 Task: Search one way flight ticket for 3 adults, 3 children in premium economy from Philadelphia: Philadelphia International Airport to Jacksonville: Albert J. Ellis Airport on 5-3-2023. Choice of flights is Sun country airlines. Outbound departure time preference is 18:30.
Action: Mouse moved to (348, 170)
Screenshot: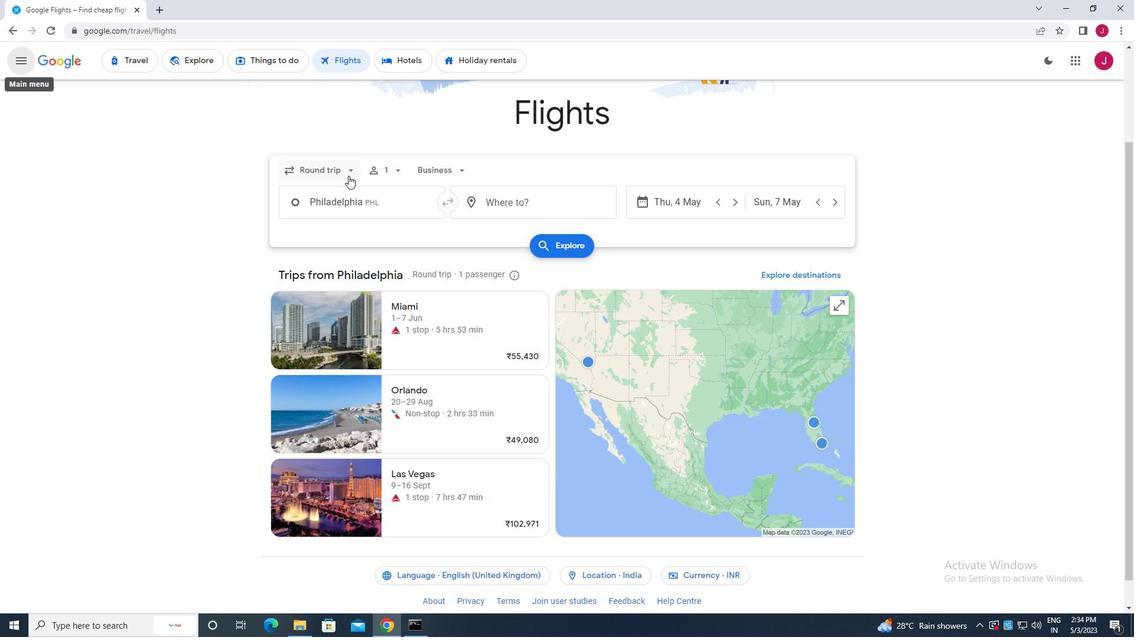 
Action: Mouse pressed left at (348, 170)
Screenshot: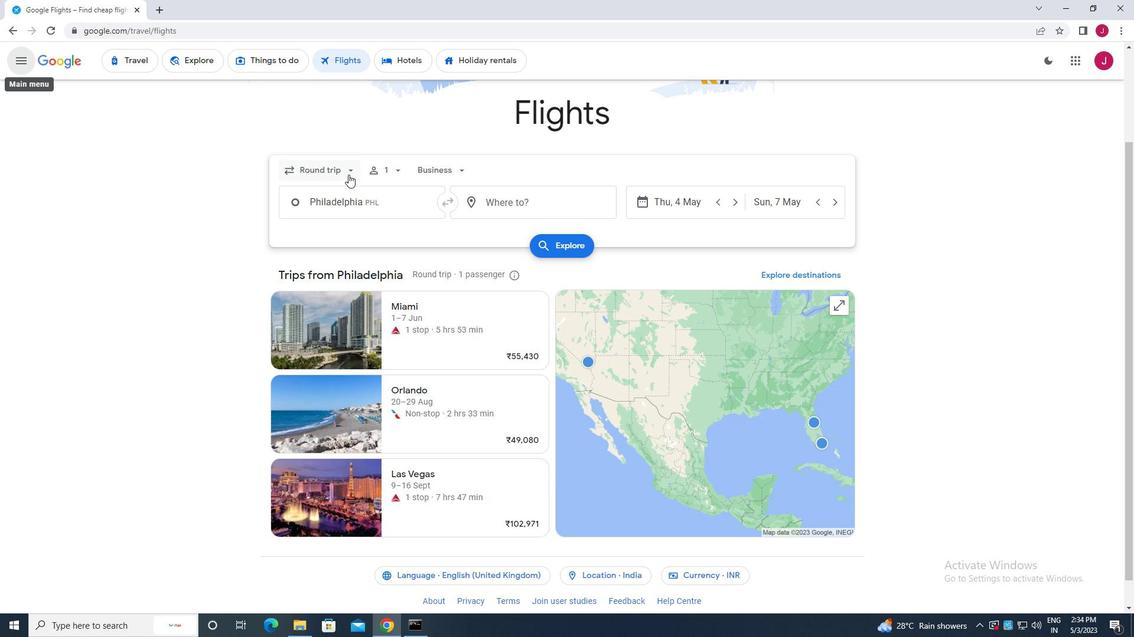 
Action: Mouse moved to (343, 224)
Screenshot: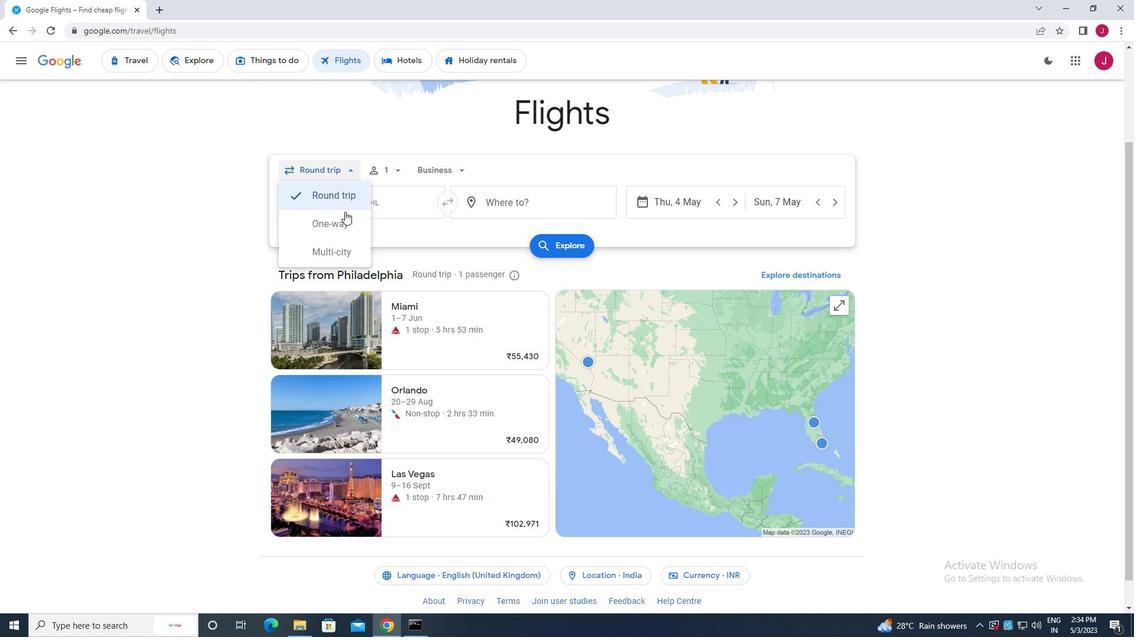 
Action: Mouse pressed left at (343, 224)
Screenshot: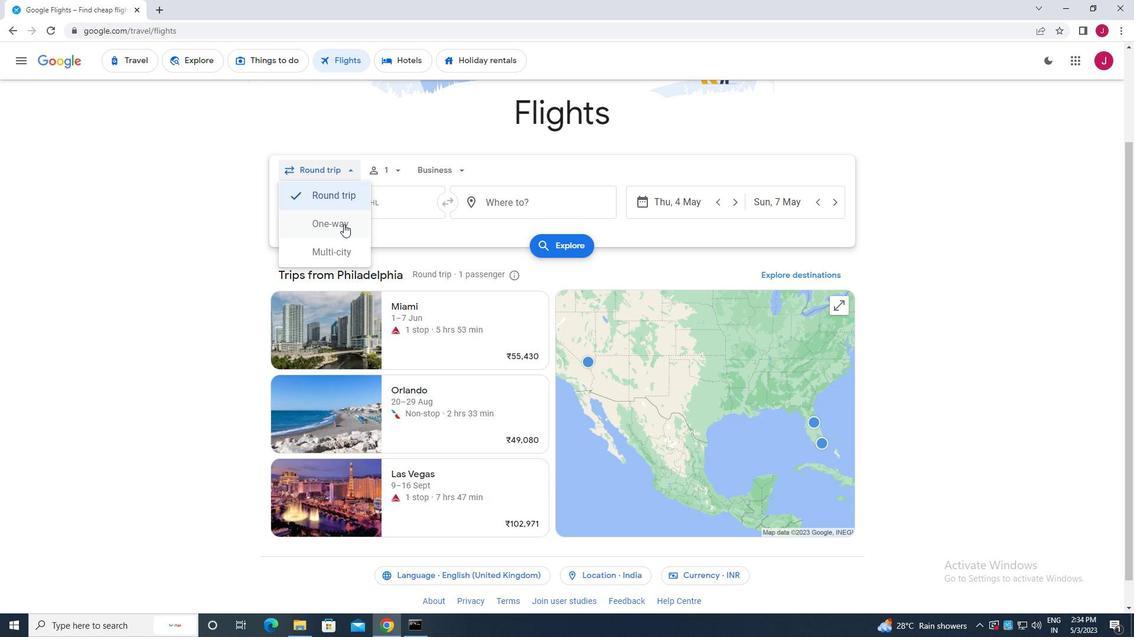 
Action: Mouse moved to (395, 170)
Screenshot: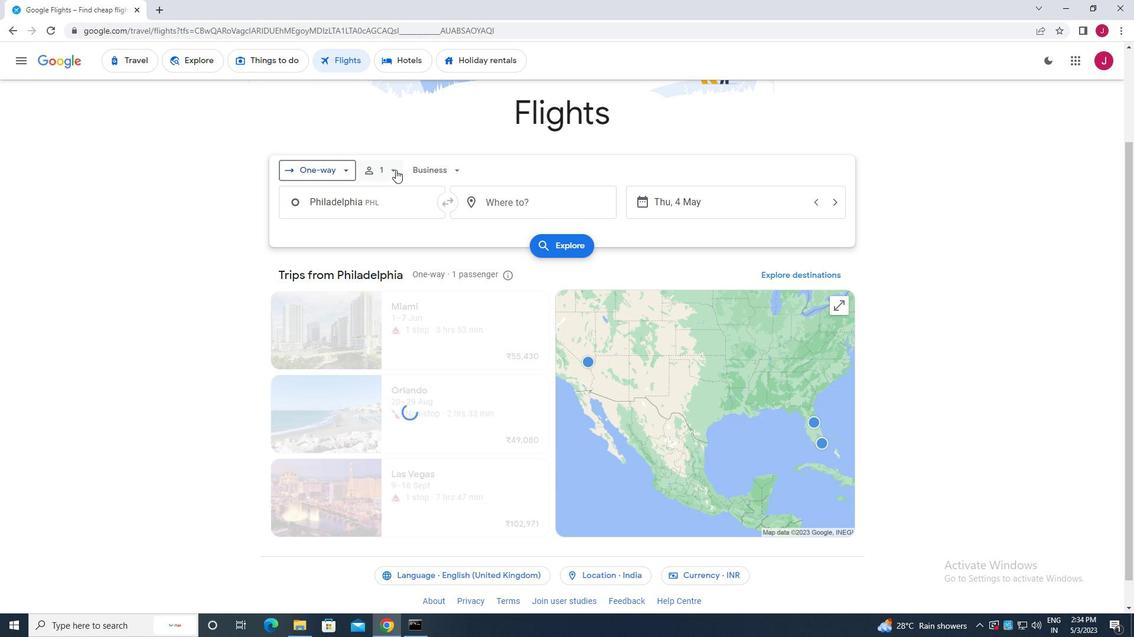 
Action: Mouse pressed left at (395, 170)
Screenshot: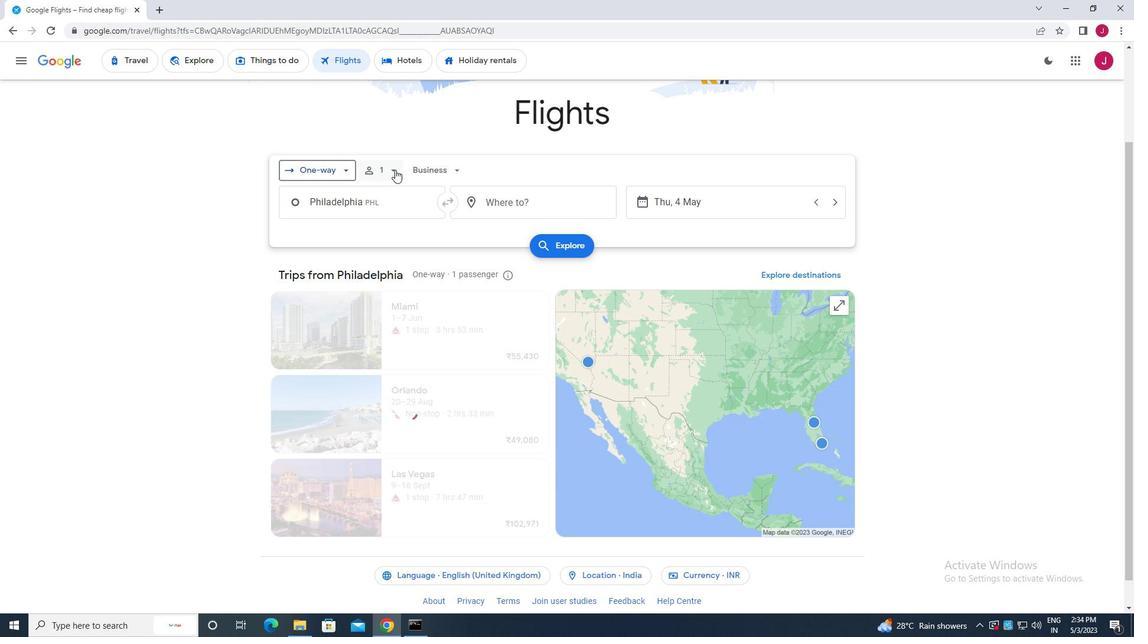 
Action: Mouse moved to (484, 204)
Screenshot: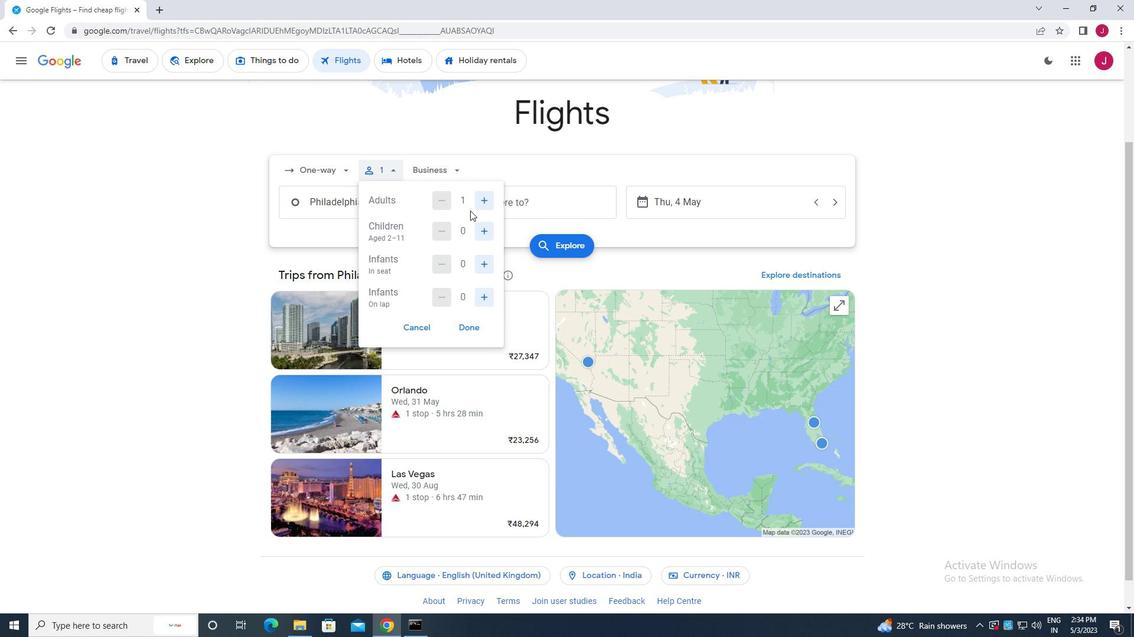 
Action: Mouse pressed left at (484, 204)
Screenshot: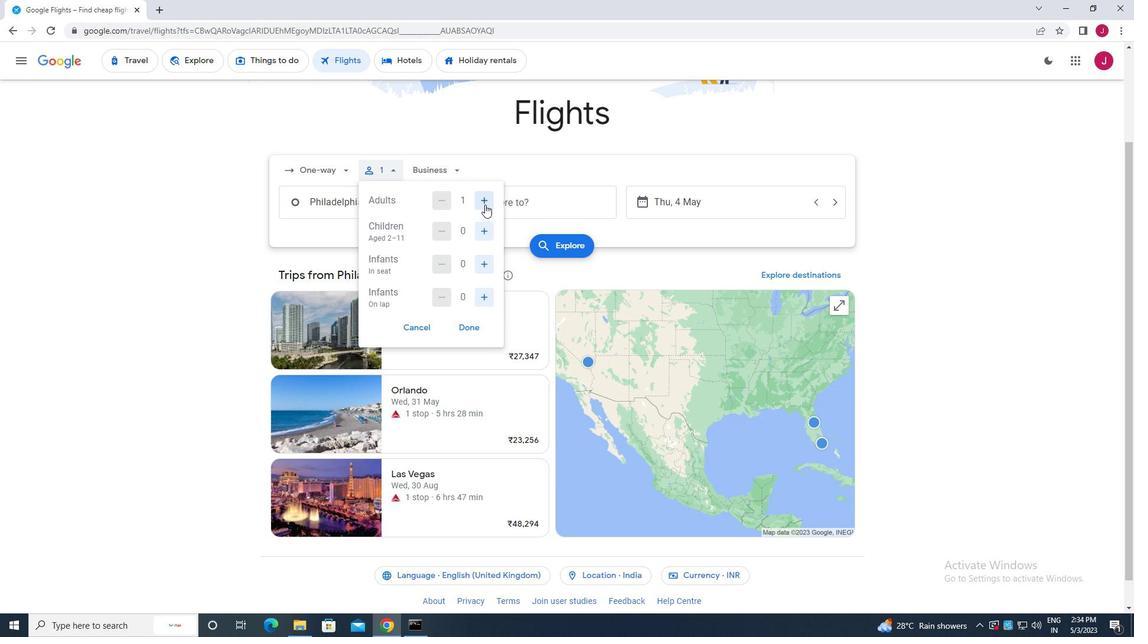 
Action: Mouse pressed left at (484, 204)
Screenshot: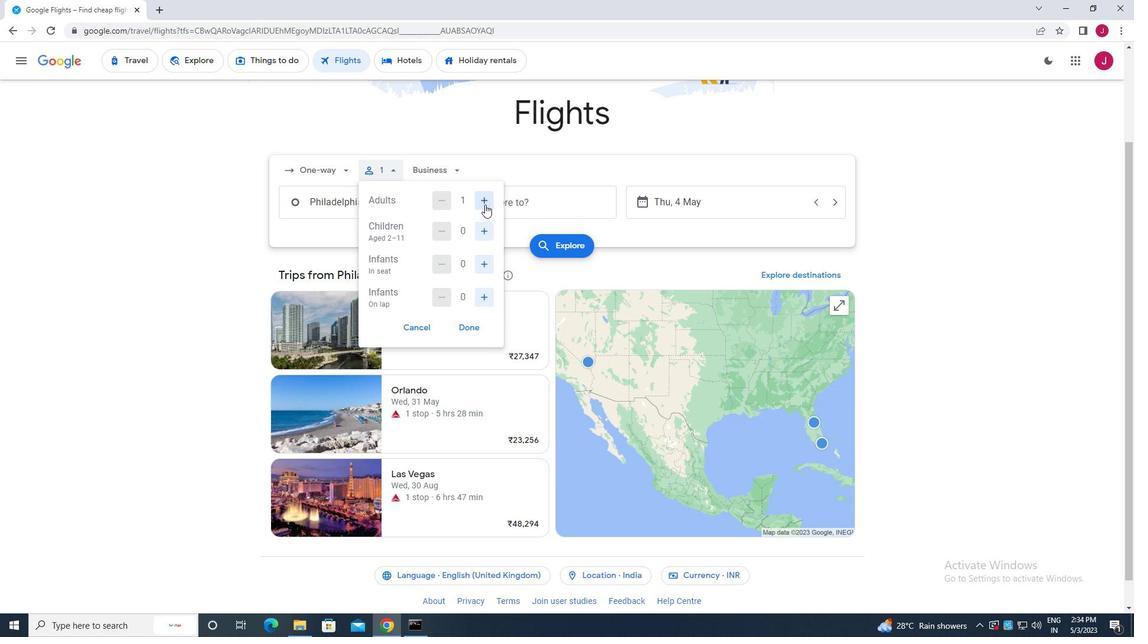 
Action: Mouse moved to (484, 230)
Screenshot: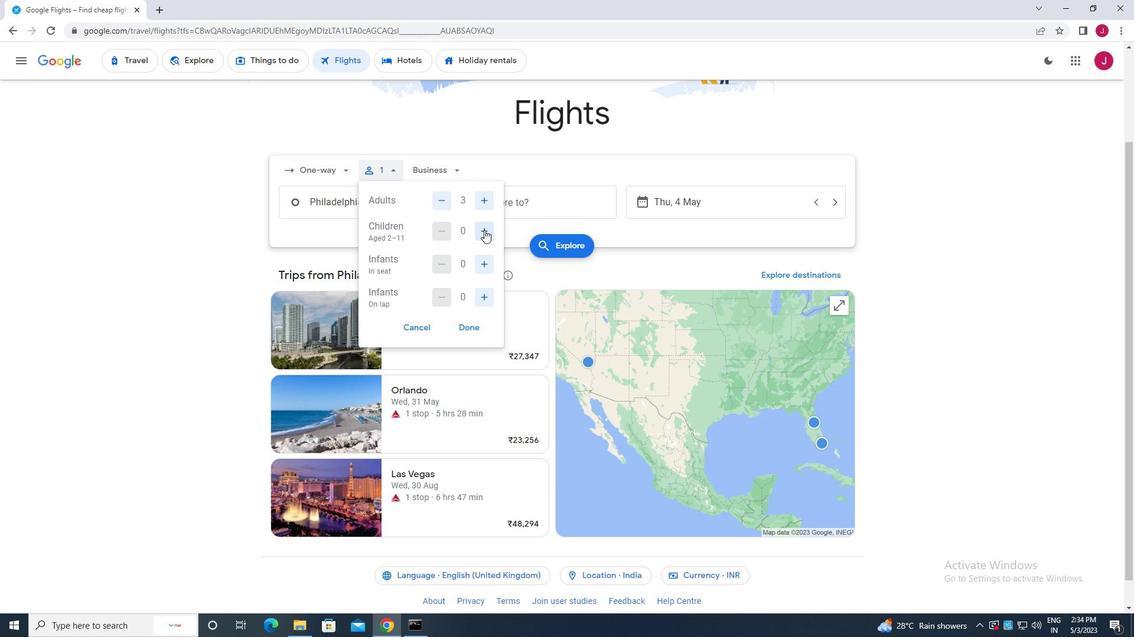 
Action: Mouse pressed left at (484, 230)
Screenshot: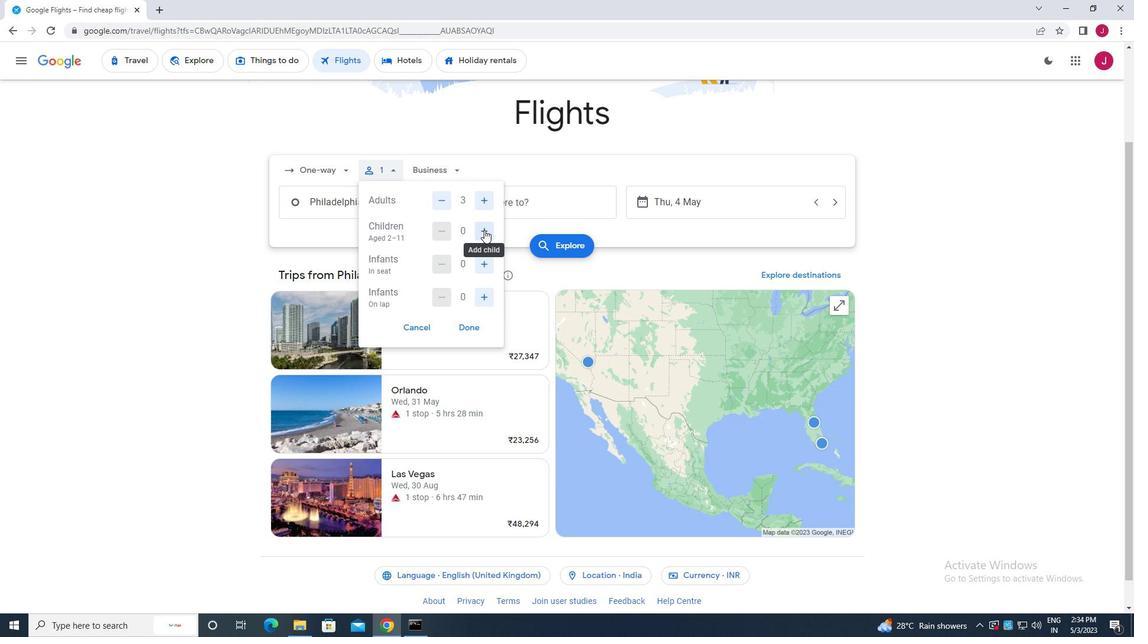 
Action: Mouse pressed left at (484, 230)
Screenshot: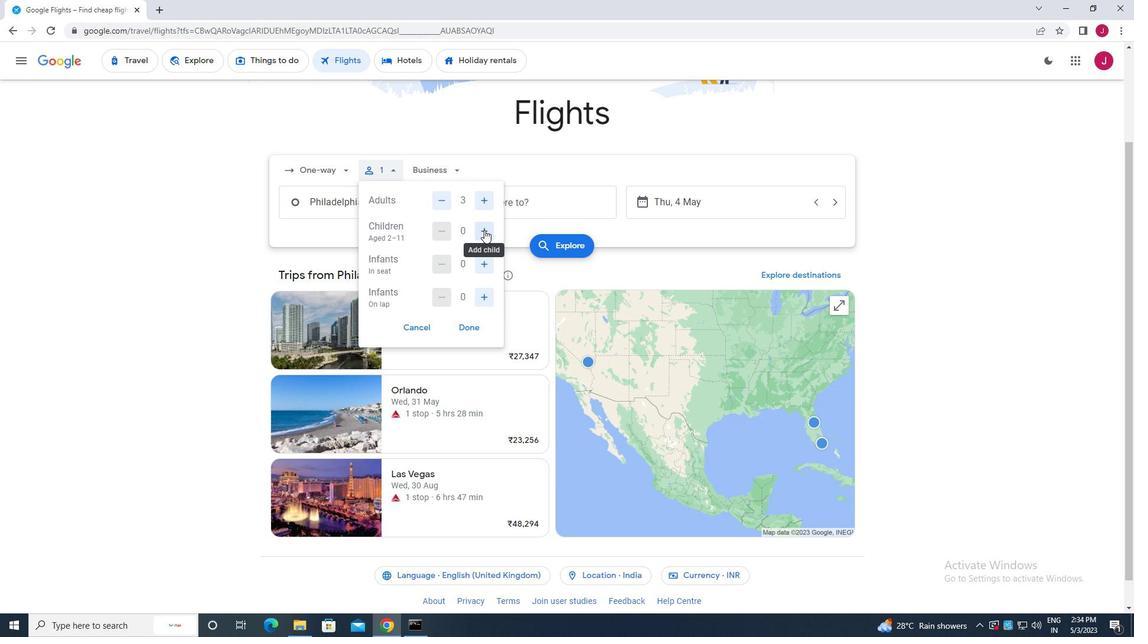 
Action: Mouse pressed left at (484, 230)
Screenshot: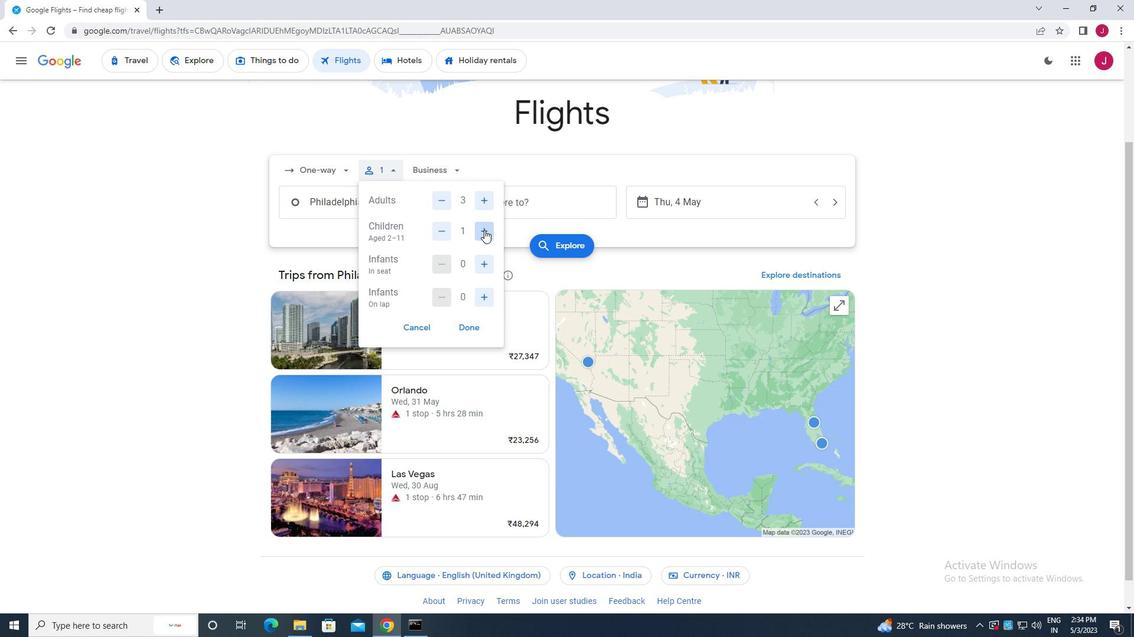 
Action: Mouse moved to (465, 328)
Screenshot: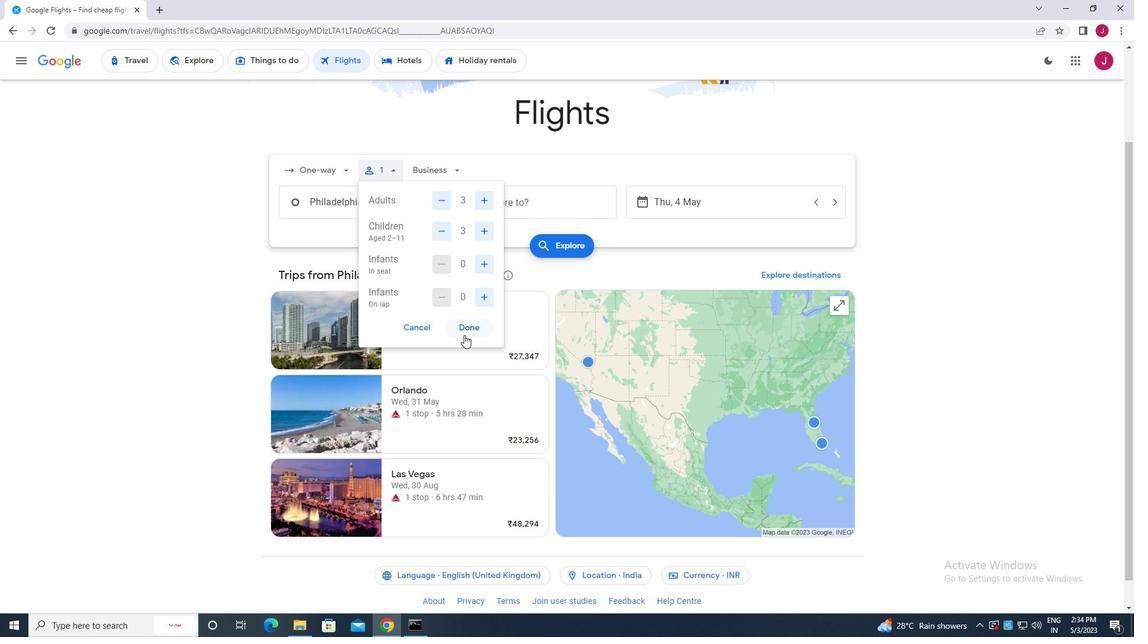 
Action: Mouse pressed left at (465, 328)
Screenshot: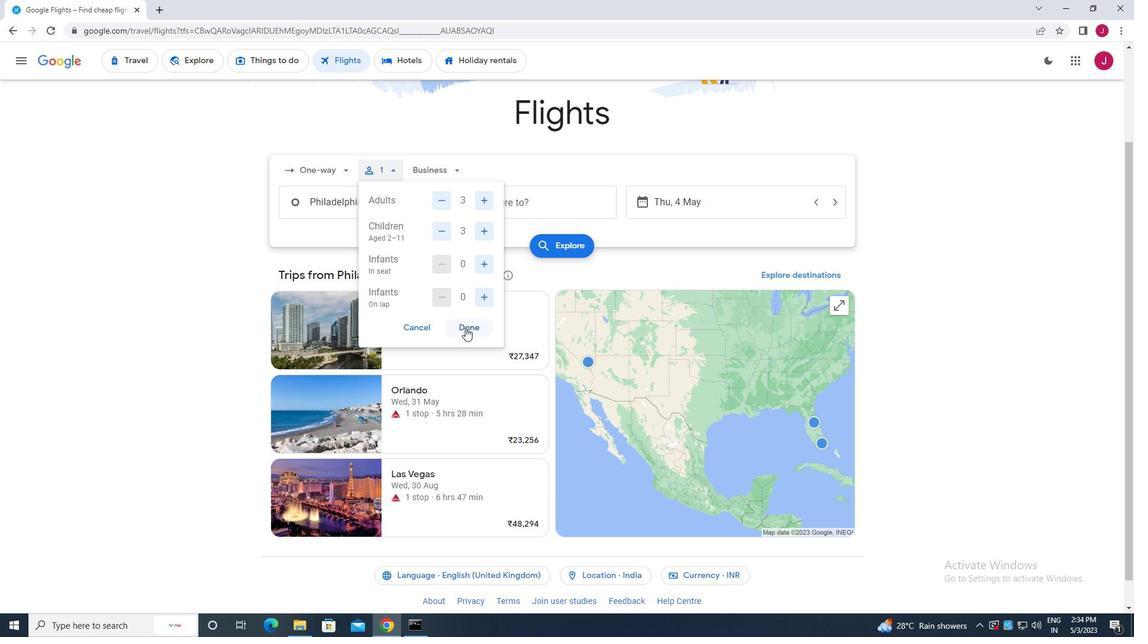 
Action: Mouse moved to (442, 170)
Screenshot: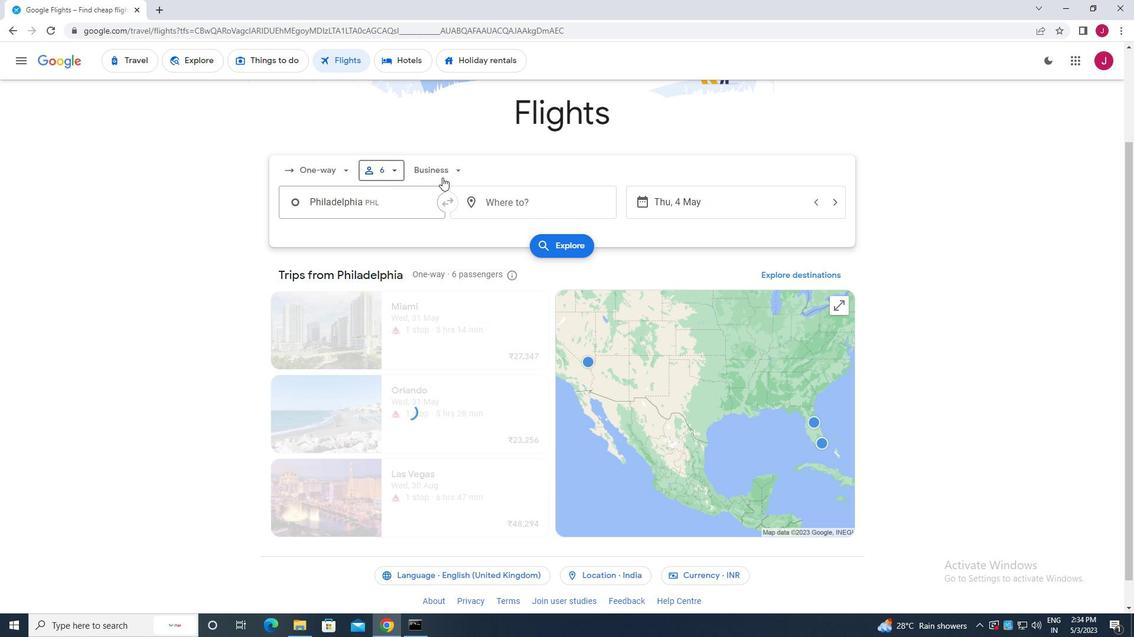 
Action: Mouse pressed left at (442, 170)
Screenshot: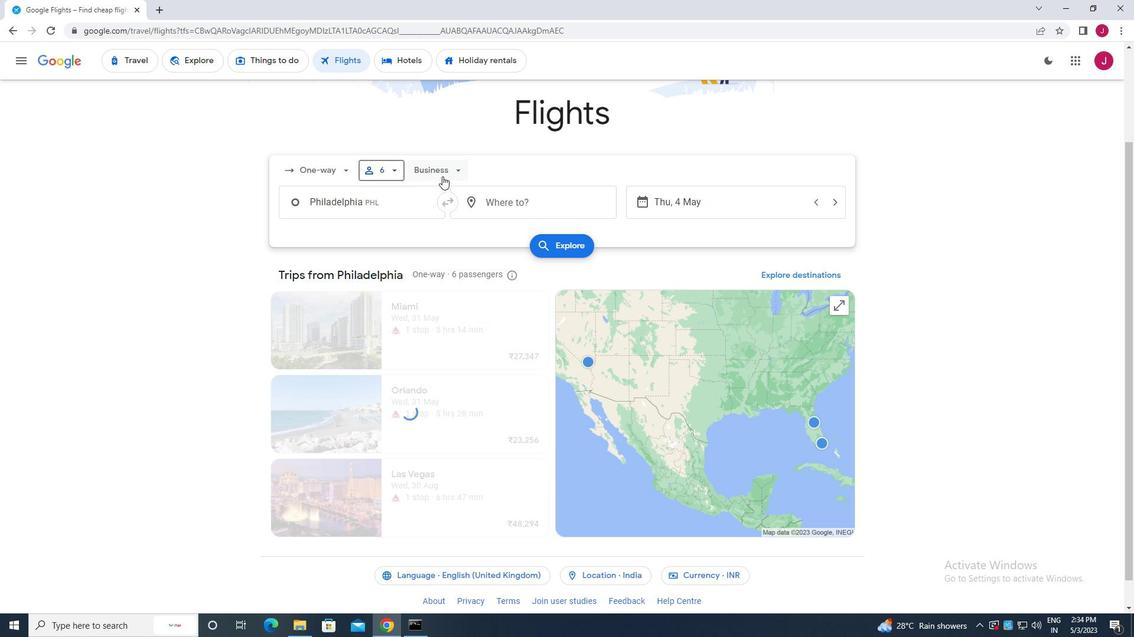 
Action: Mouse moved to (453, 223)
Screenshot: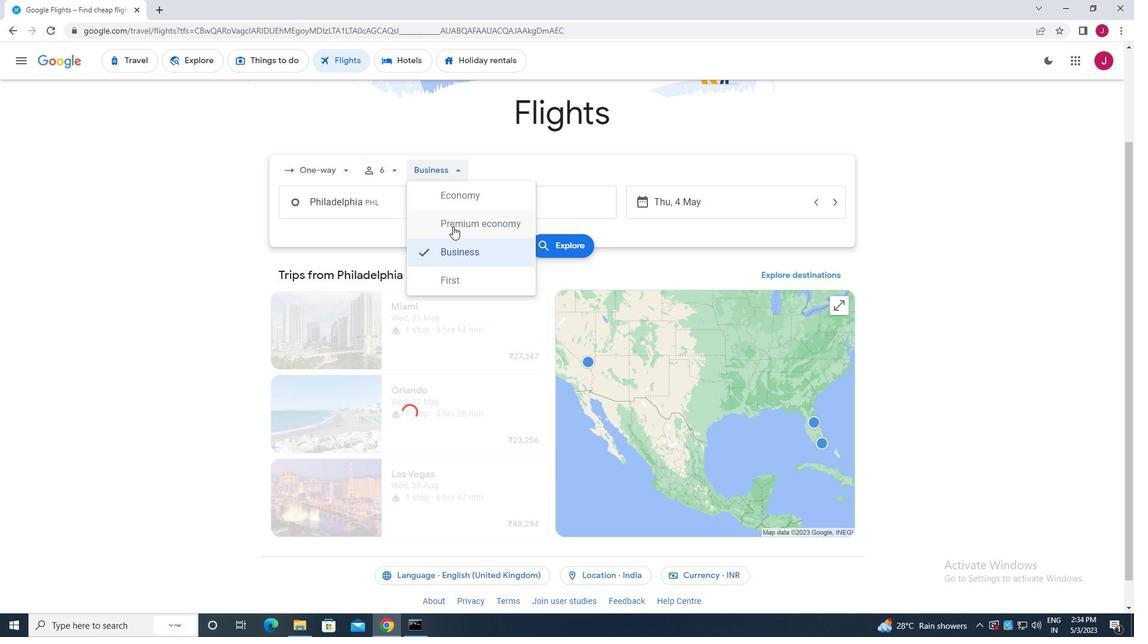 
Action: Mouse pressed left at (453, 223)
Screenshot: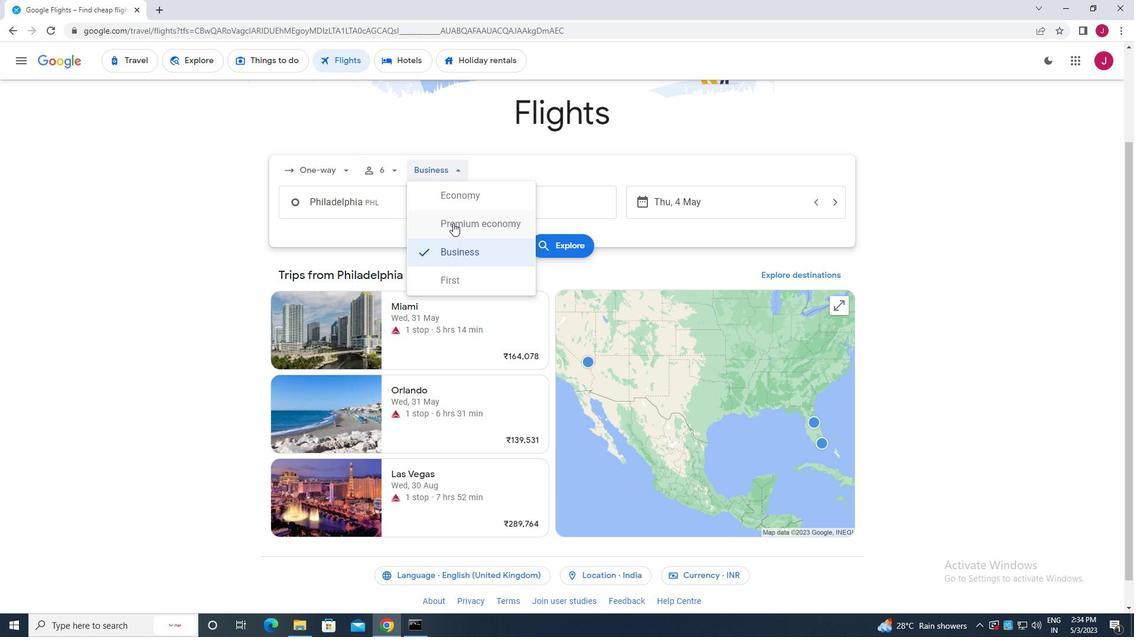 
Action: Mouse moved to (389, 207)
Screenshot: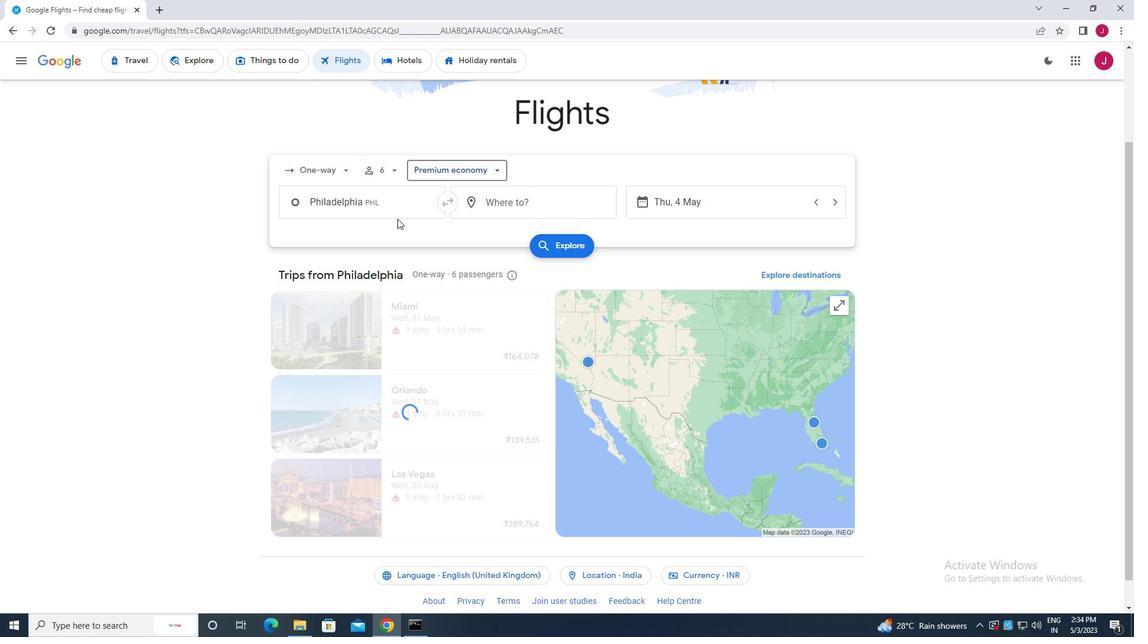 
Action: Mouse pressed left at (389, 207)
Screenshot: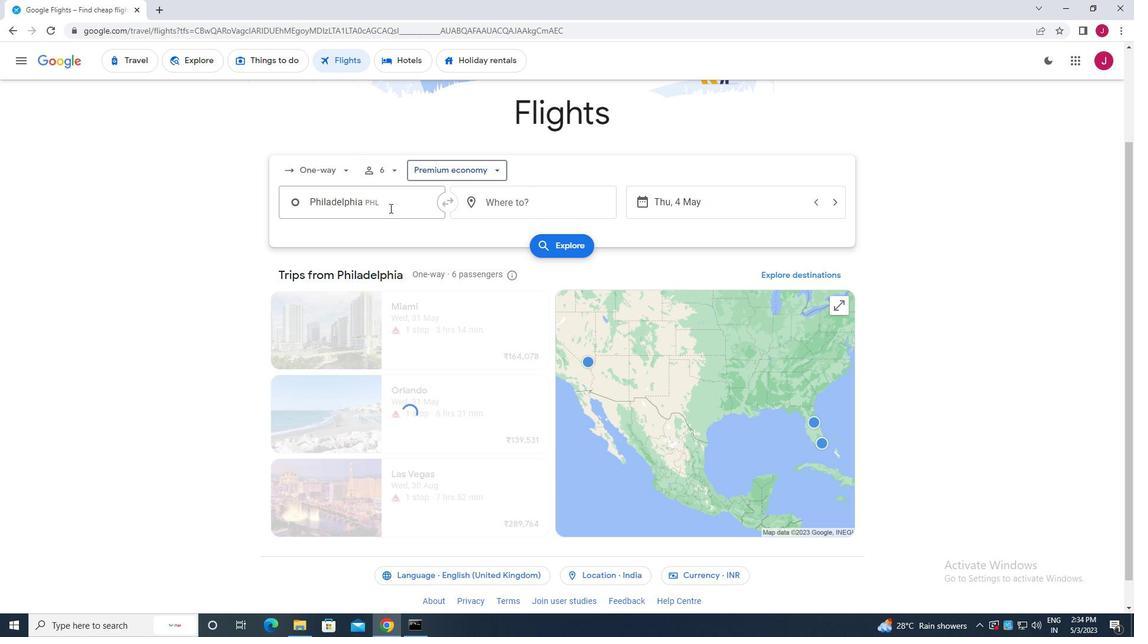 
Action: Mouse moved to (389, 207)
Screenshot: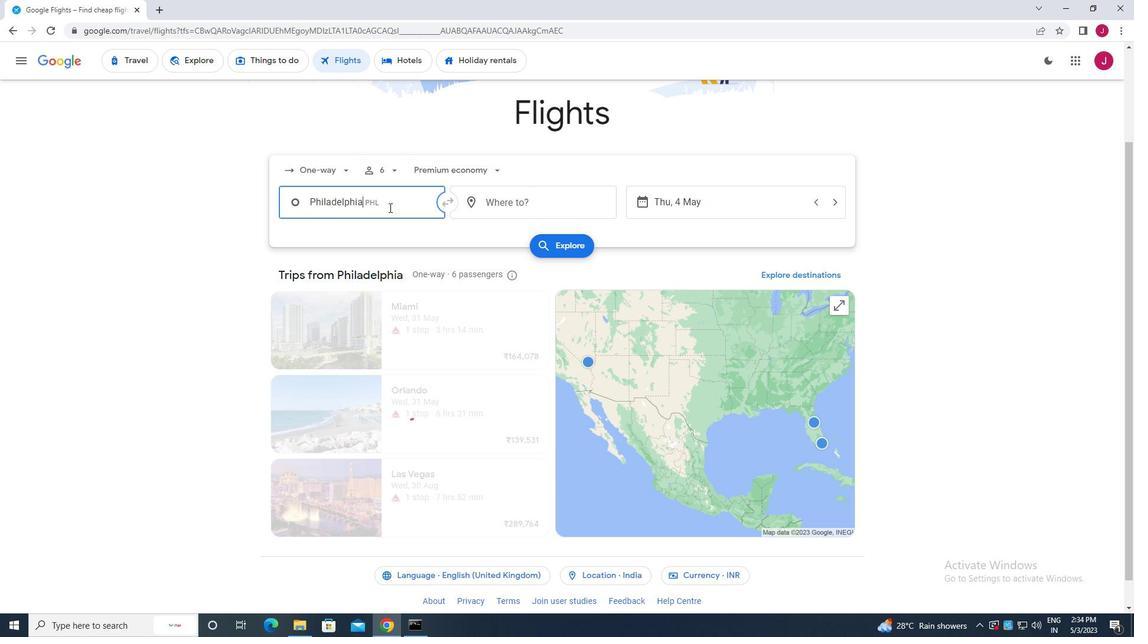 
Action: Key pressed philadelphia
Screenshot: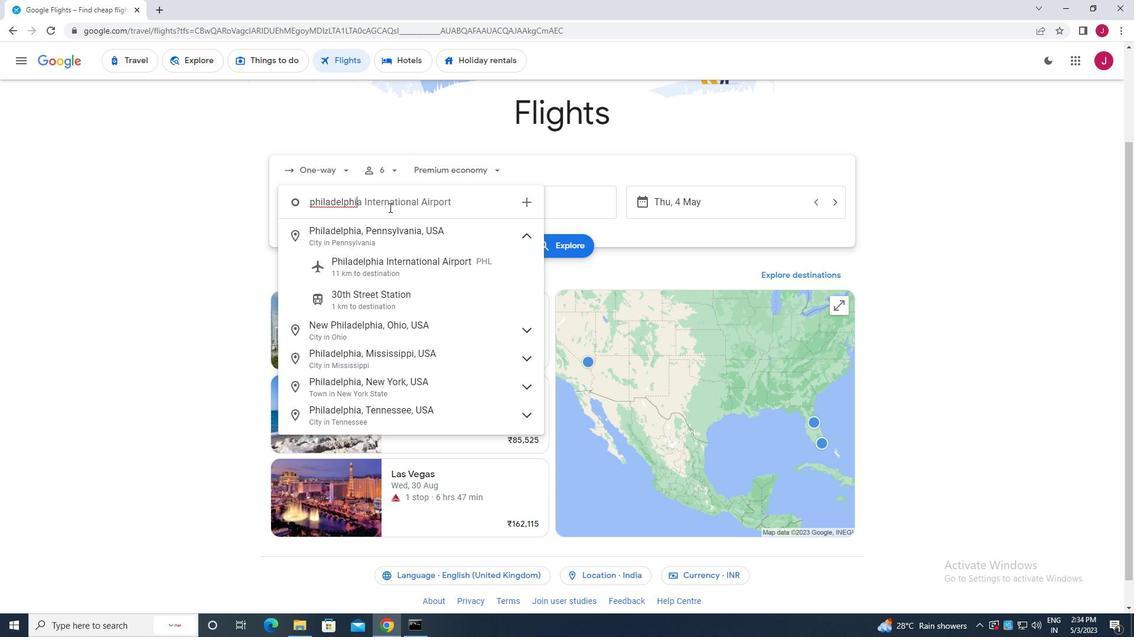 
Action: Mouse moved to (404, 264)
Screenshot: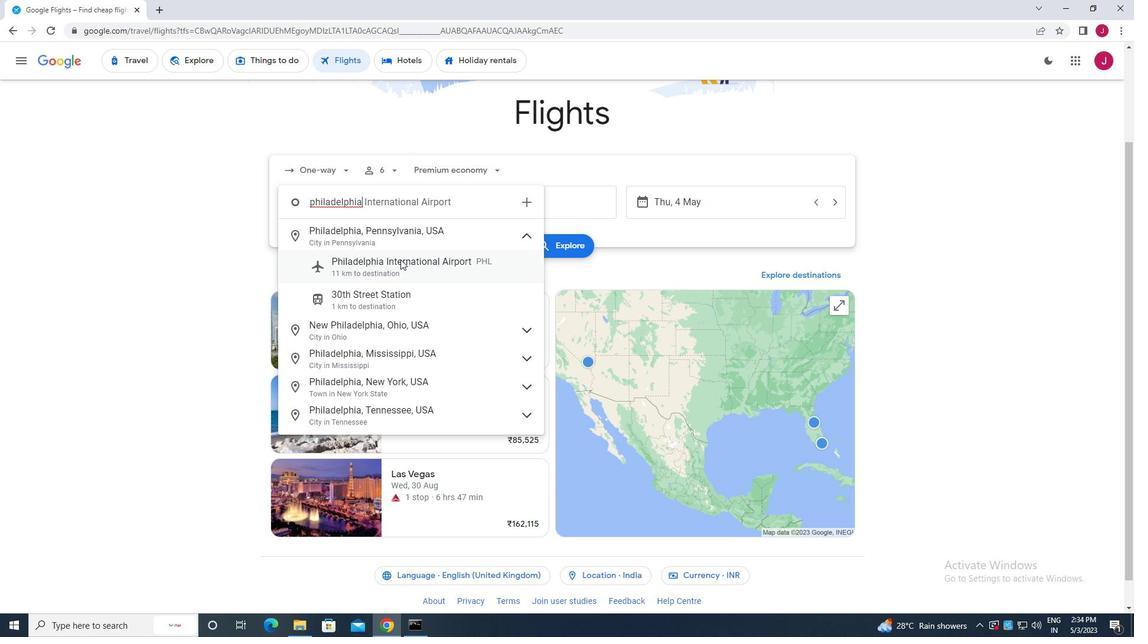 
Action: Mouse pressed left at (404, 264)
Screenshot: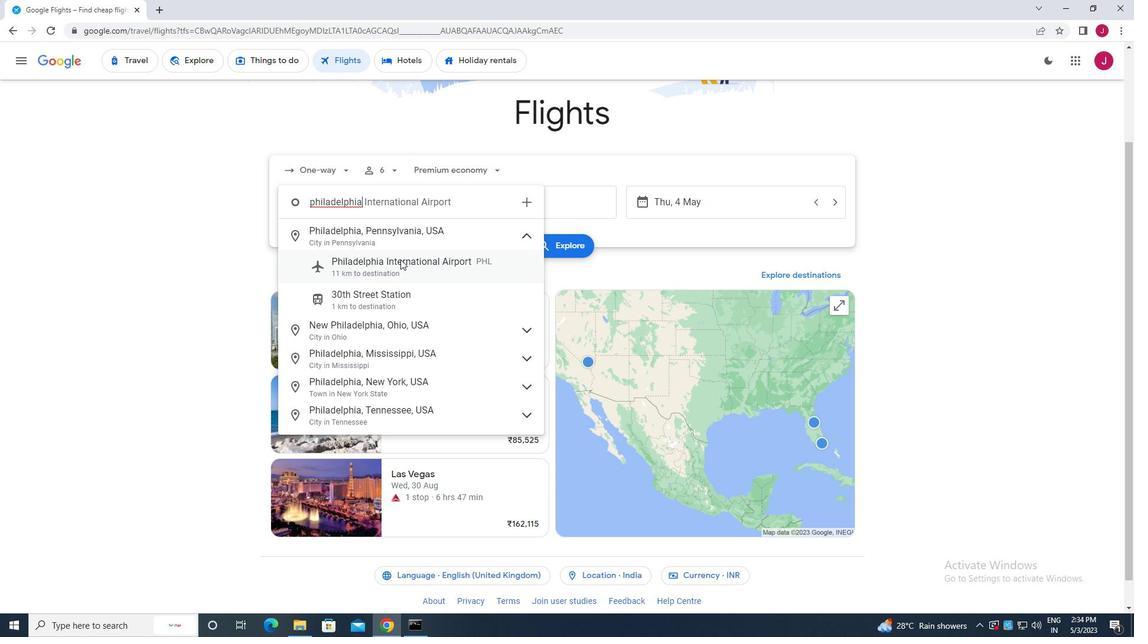 
Action: Mouse moved to (536, 203)
Screenshot: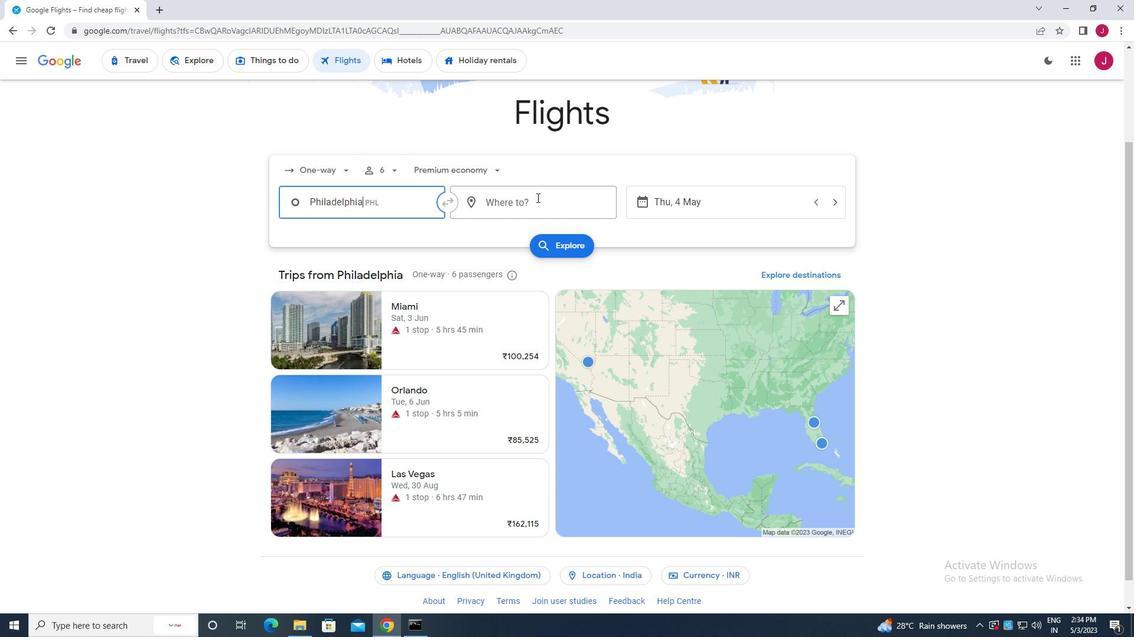 
Action: Mouse pressed left at (536, 203)
Screenshot: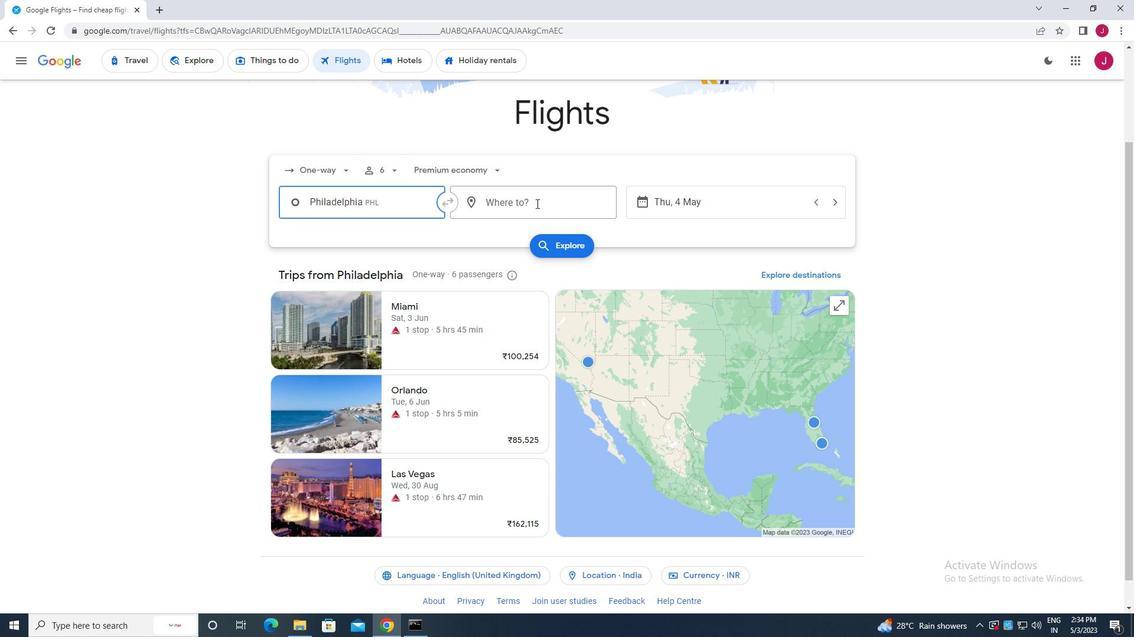 
Action: Key pressed aln<Key.backspace>bert
Screenshot: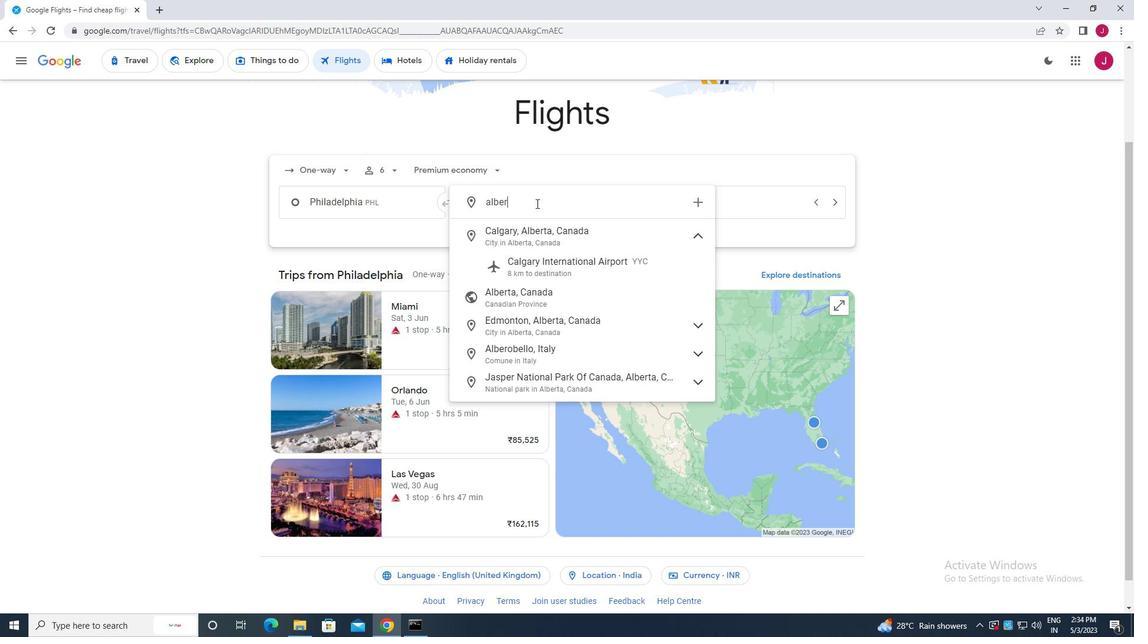 
Action: Mouse moved to (547, 225)
Screenshot: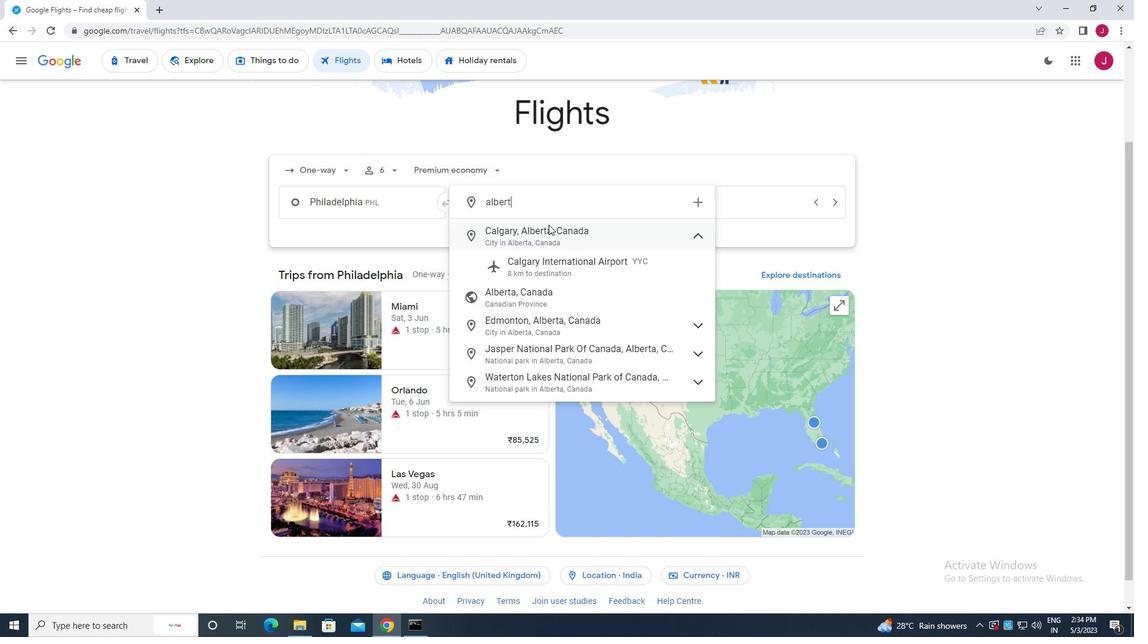 
Action: Key pressed <Key.space>
Screenshot: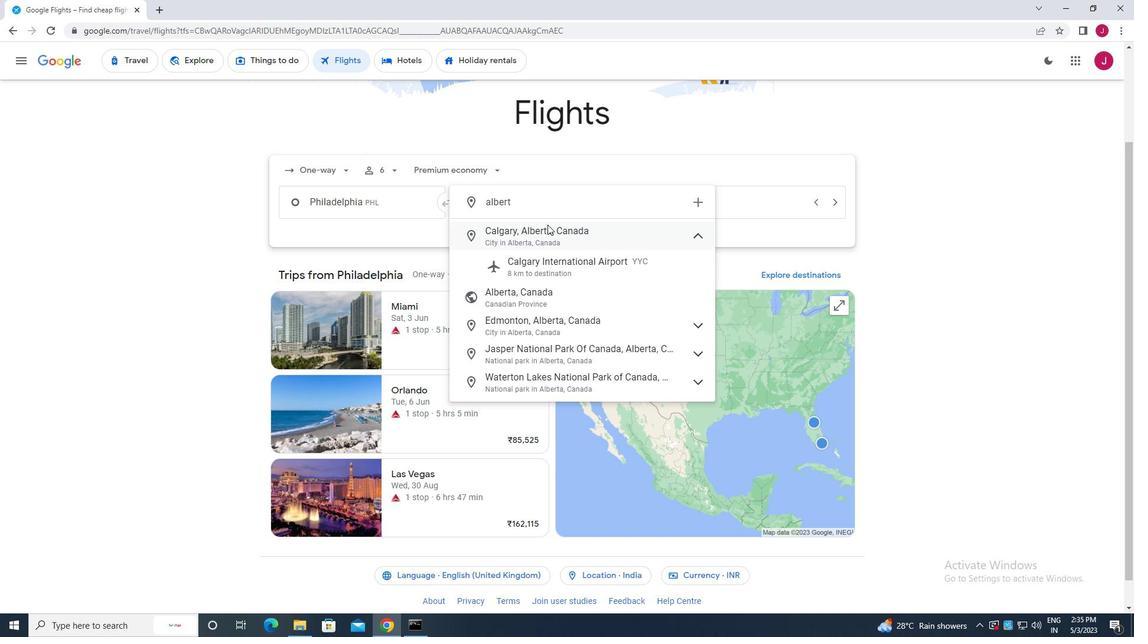 
Action: Mouse moved to (549, 235)
Screenshot: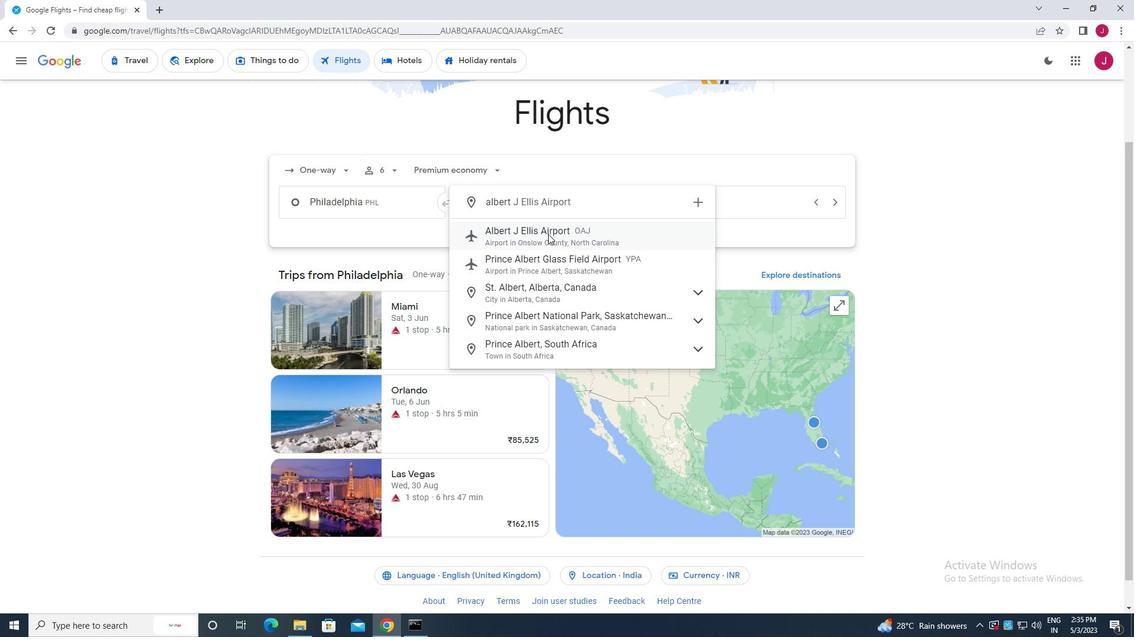 
Action: Mouse pressed left at (549, 235)
Screenshot: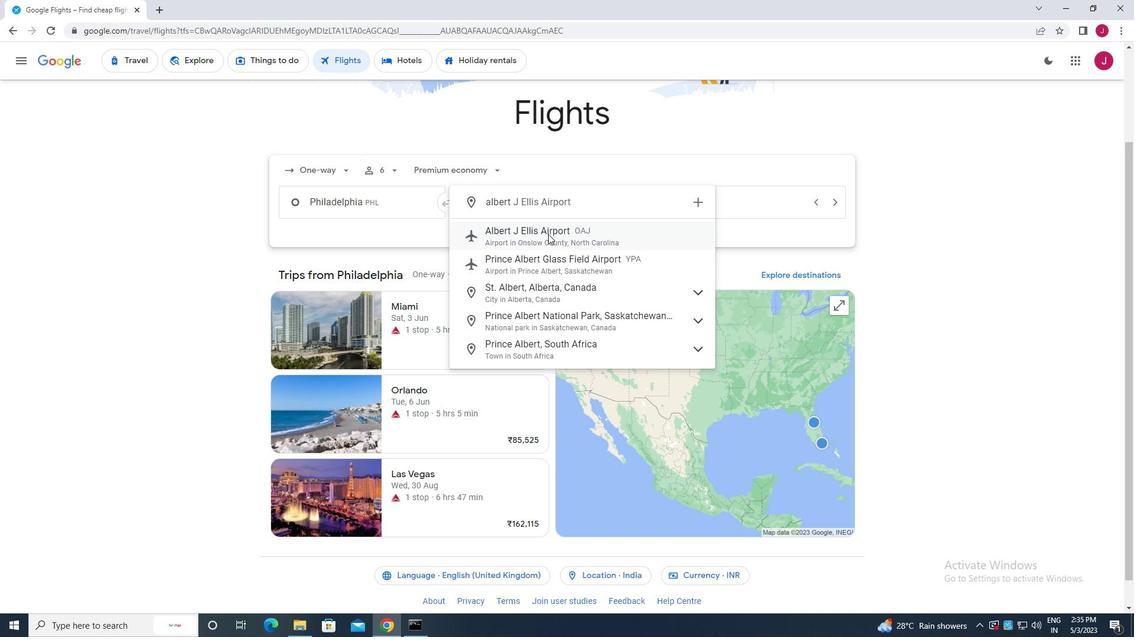 
Action: Mouse moved to (725, 203)
Screenshot: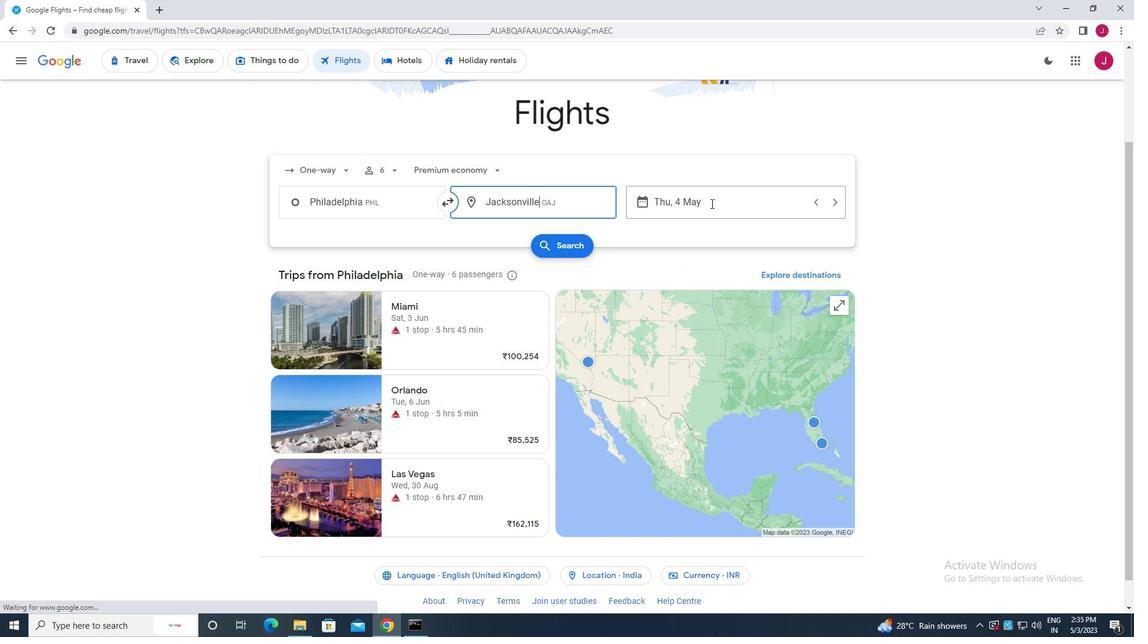 
Action: Mouse pressed left at (725, 203)
Screenshot: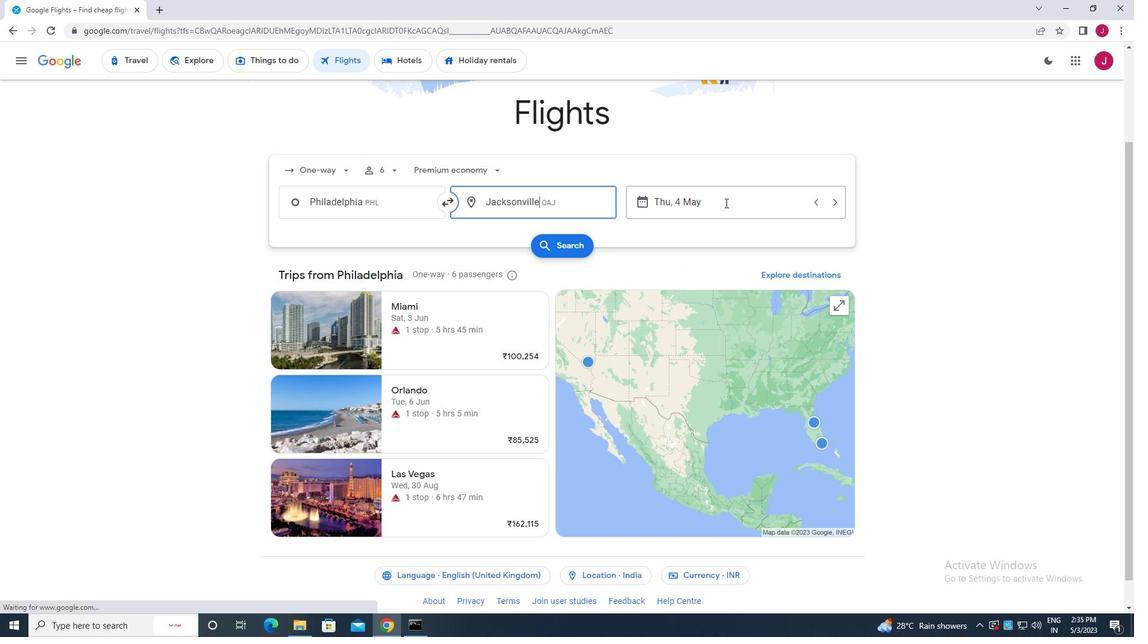 
Action: Mouse moved to (503, 299)
Screenshot: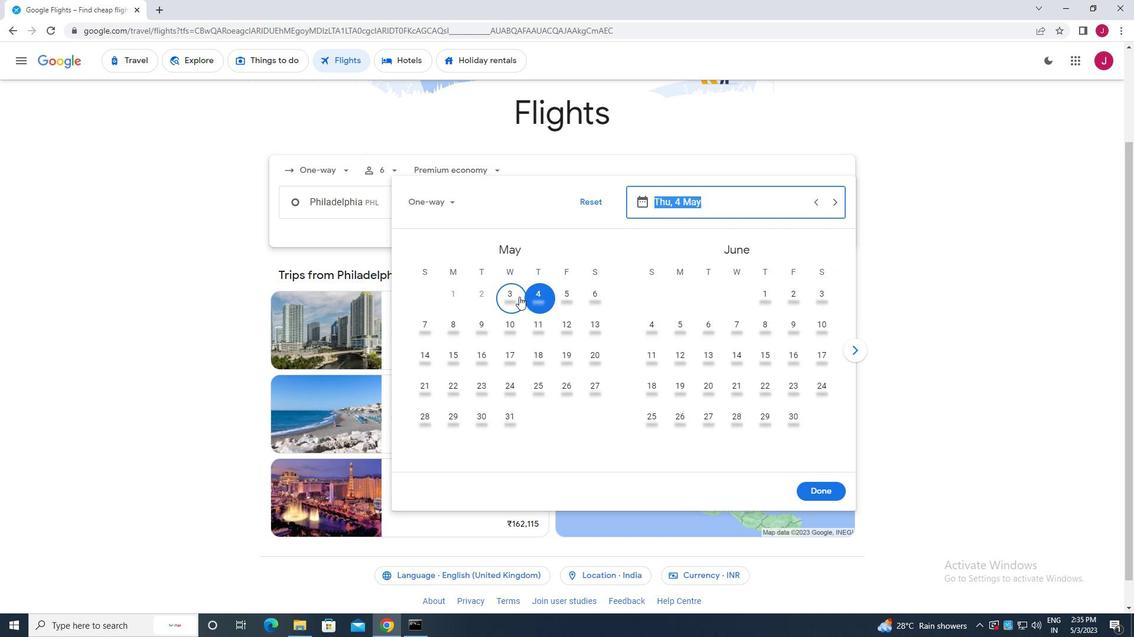 
Action: Mouse pressed left at (503, 299)
Screenshot: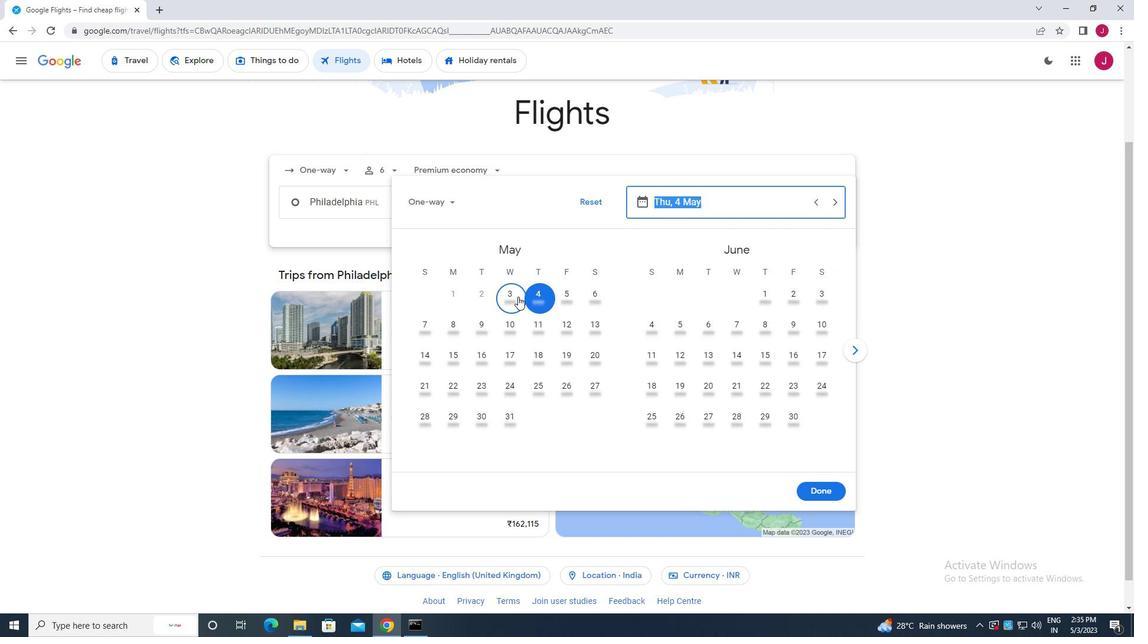 
Action: Mouse moved to (818, 495)
Screenshot: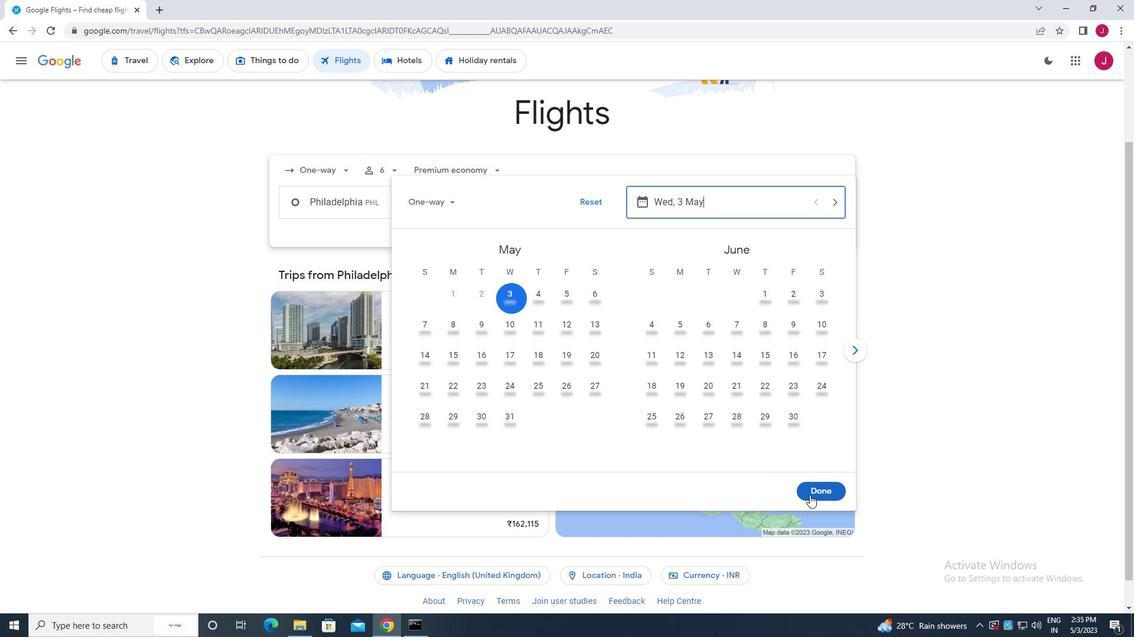 
Action: Mouse pressed left at (818, 495)
Screenshot: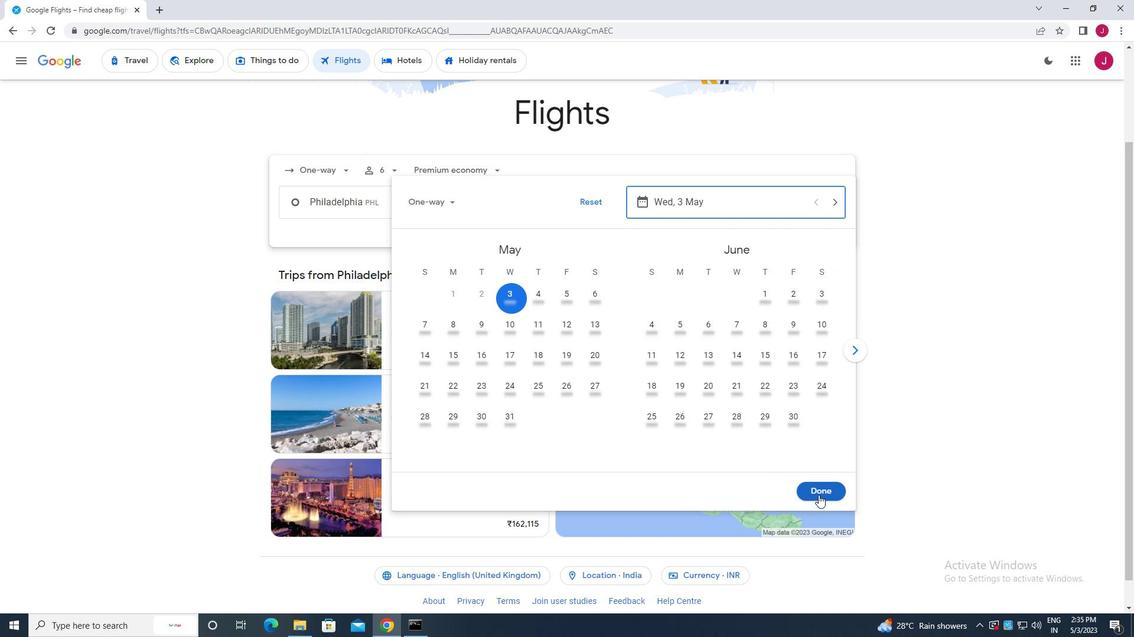
Action: Mouse moved to (574, 247)
Screenshot: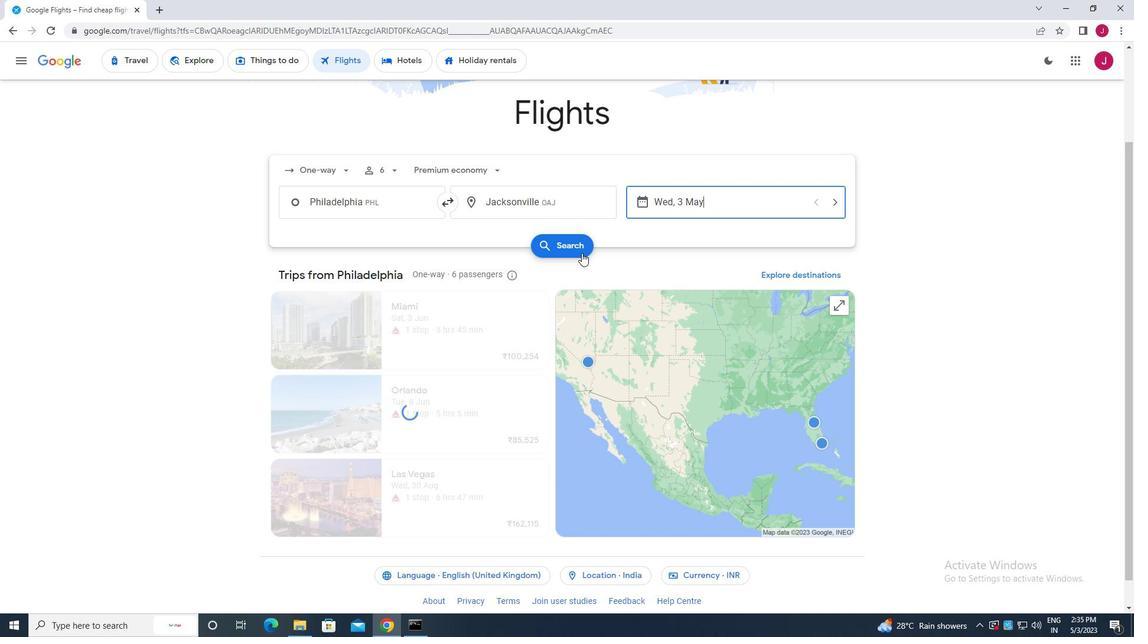 
Action: Mouse pressed left at (574, 247)
Screenshot: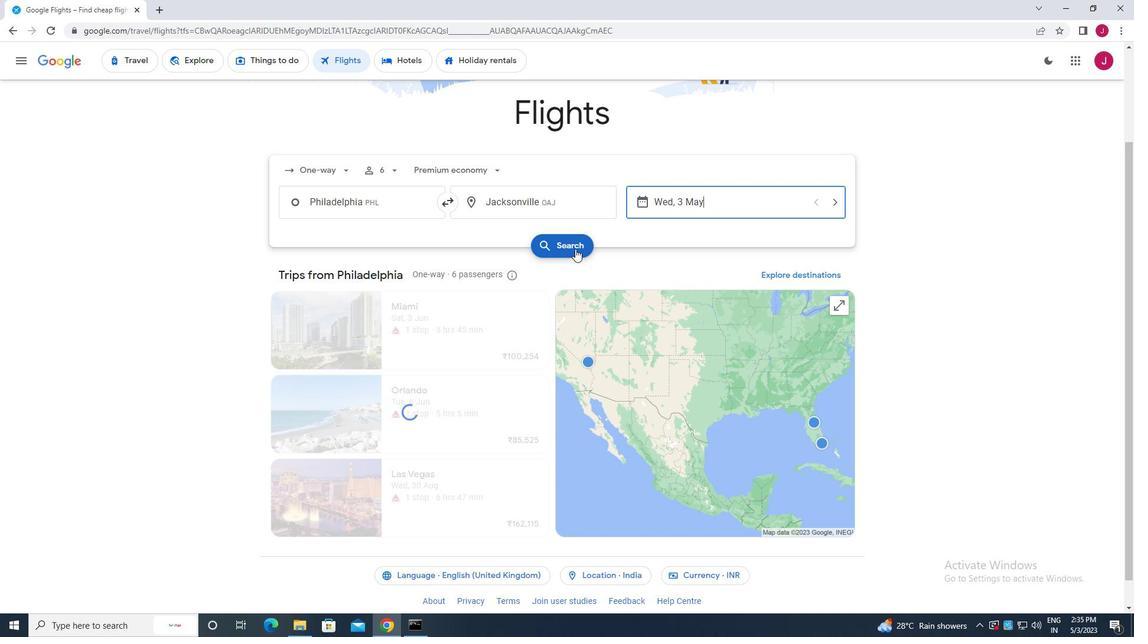 
Action: Mouse moved to (303, 166)
Screenshot: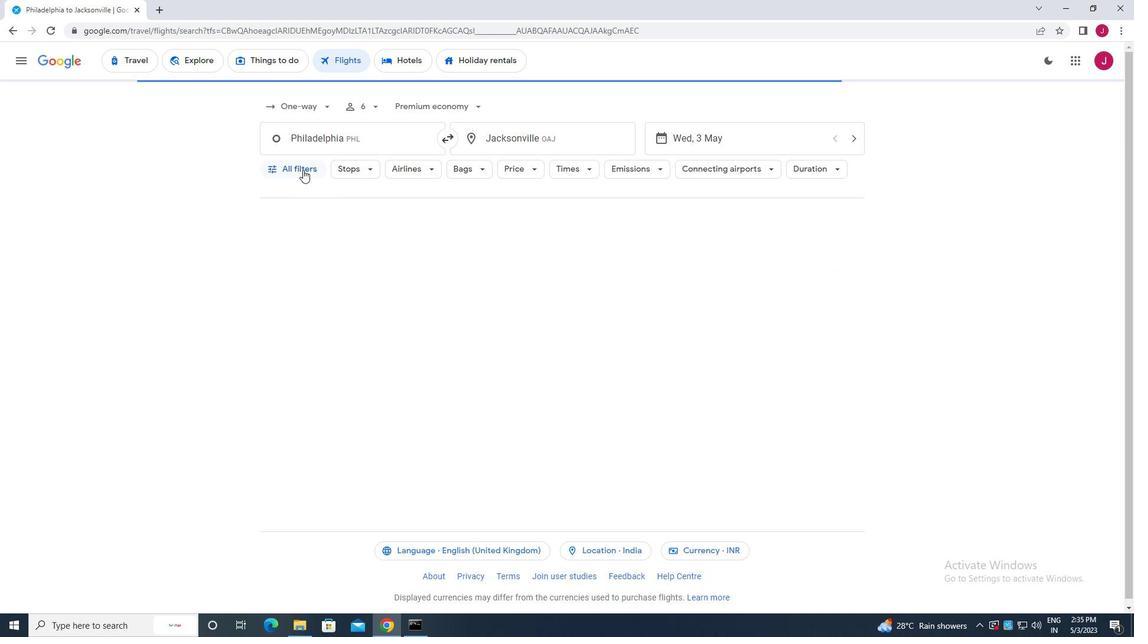 
Action: Mouse pressed left at (303, 166)
Screenshot: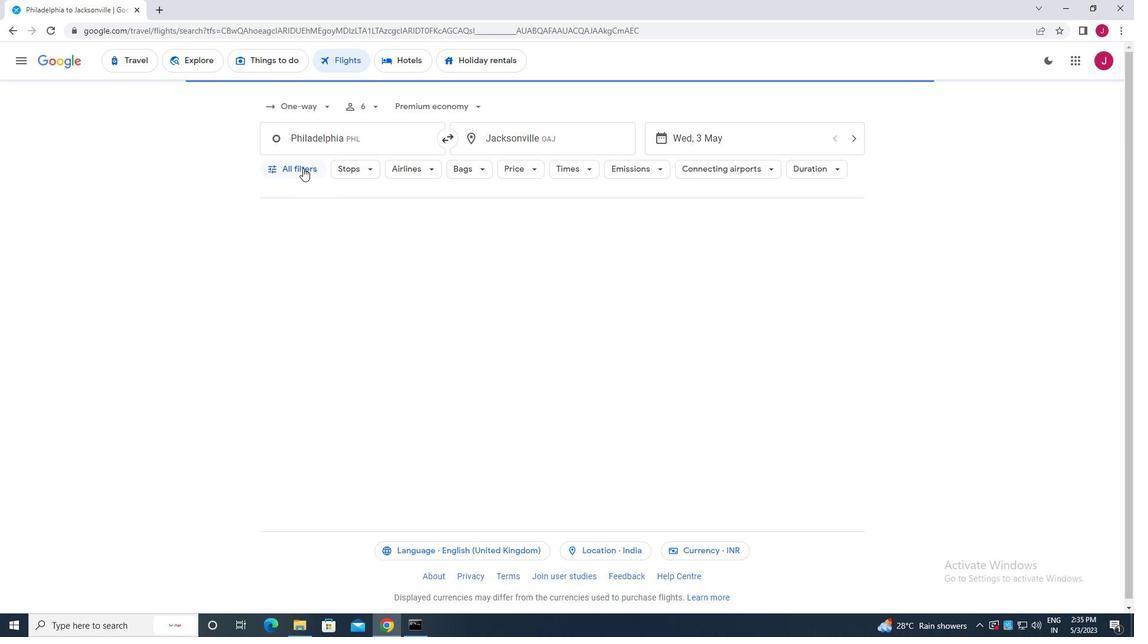 
Action: Mouse moved to (334, 251)
Screenshot: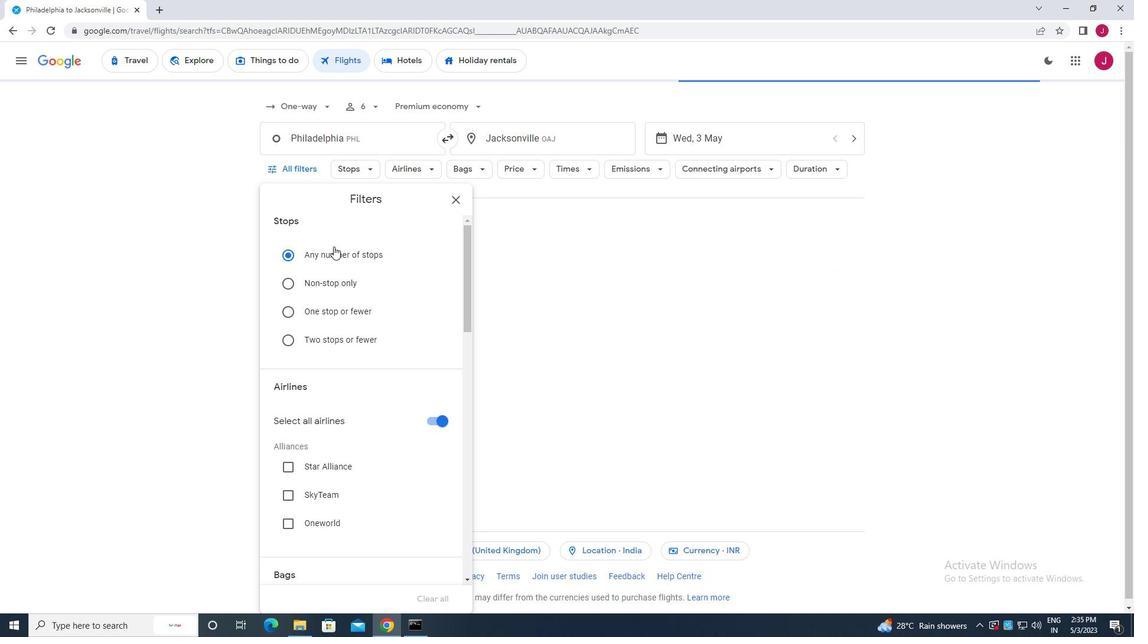 
Action: Mouse scrolled (334, 250) with delta (0, 0)
Screenshot: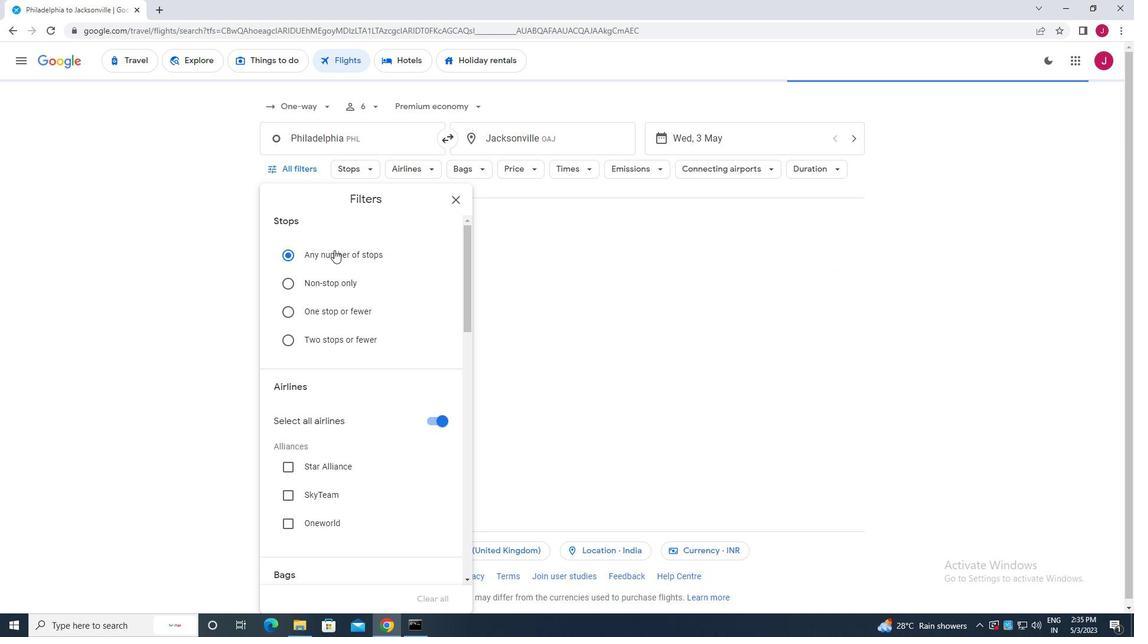 
Action: Mouse scrolled (334, 250) with delta (0, 0)
Screenshot: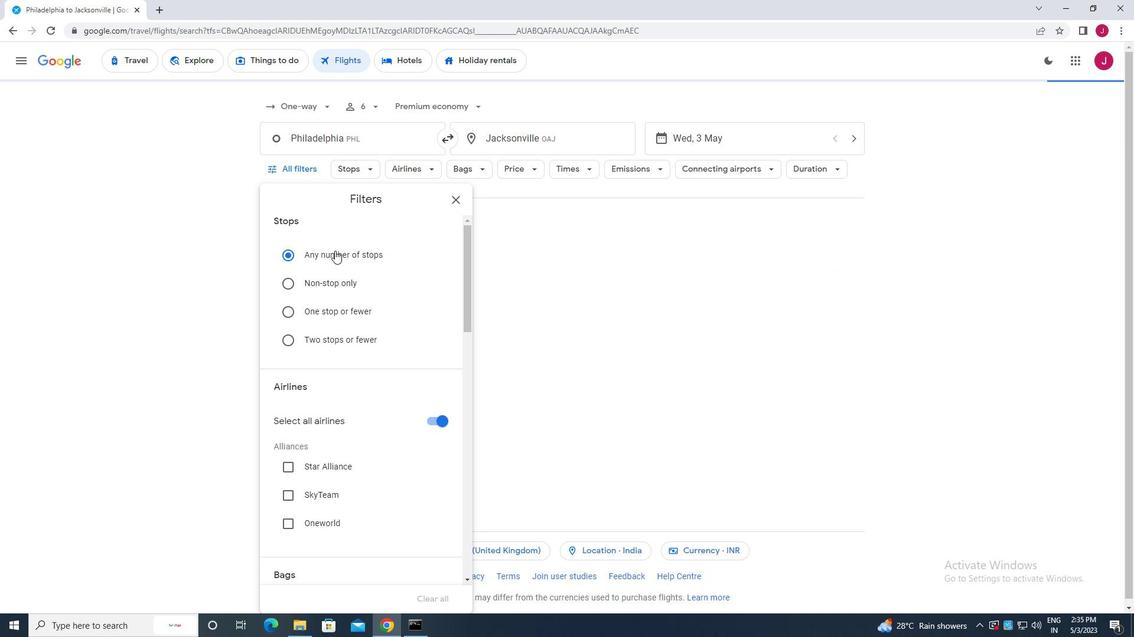 
Action: Mouse scrolled (334, 250) with delta (0, 0)
Screenshot: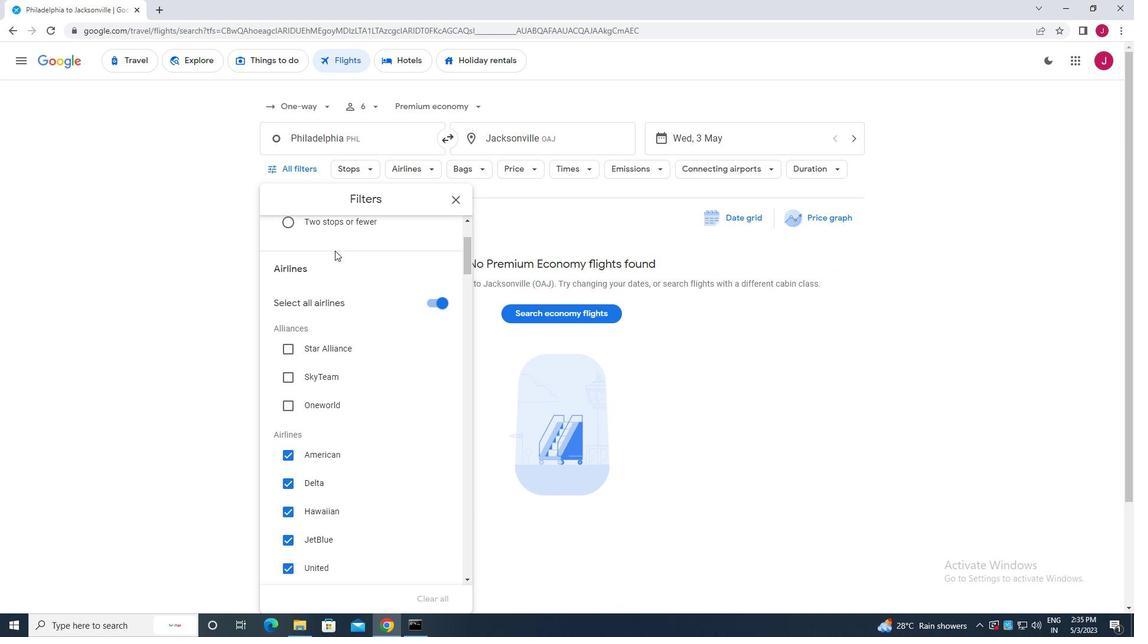 
Action: Mouse moved to (431, 245)
Screenshot: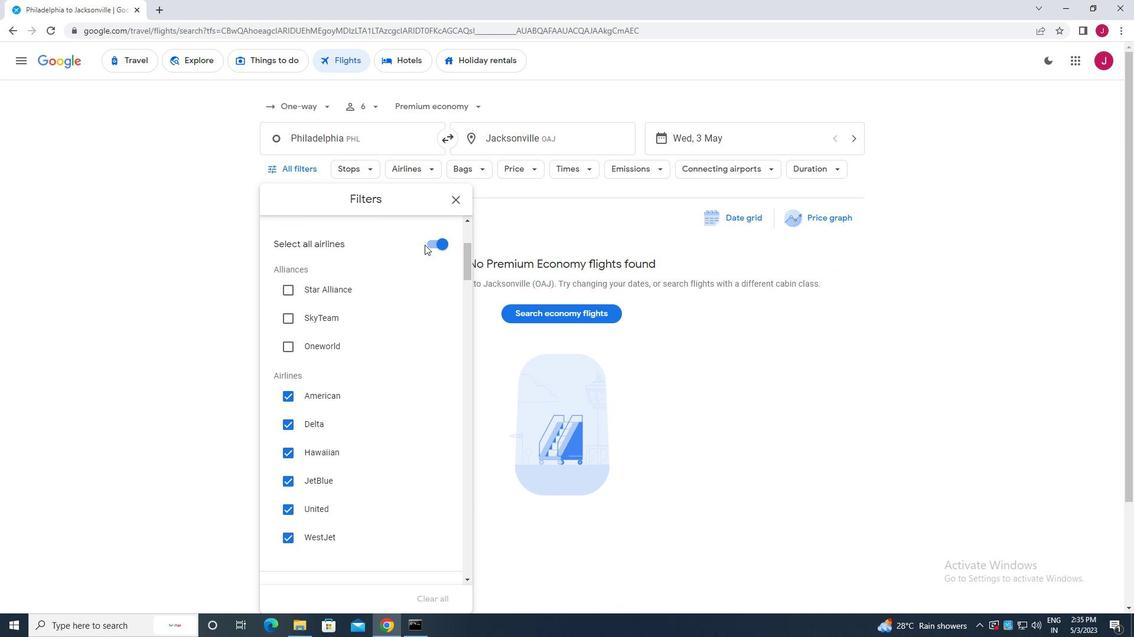 
Action: Mouse pressed left at (431, 245)
Screenshot: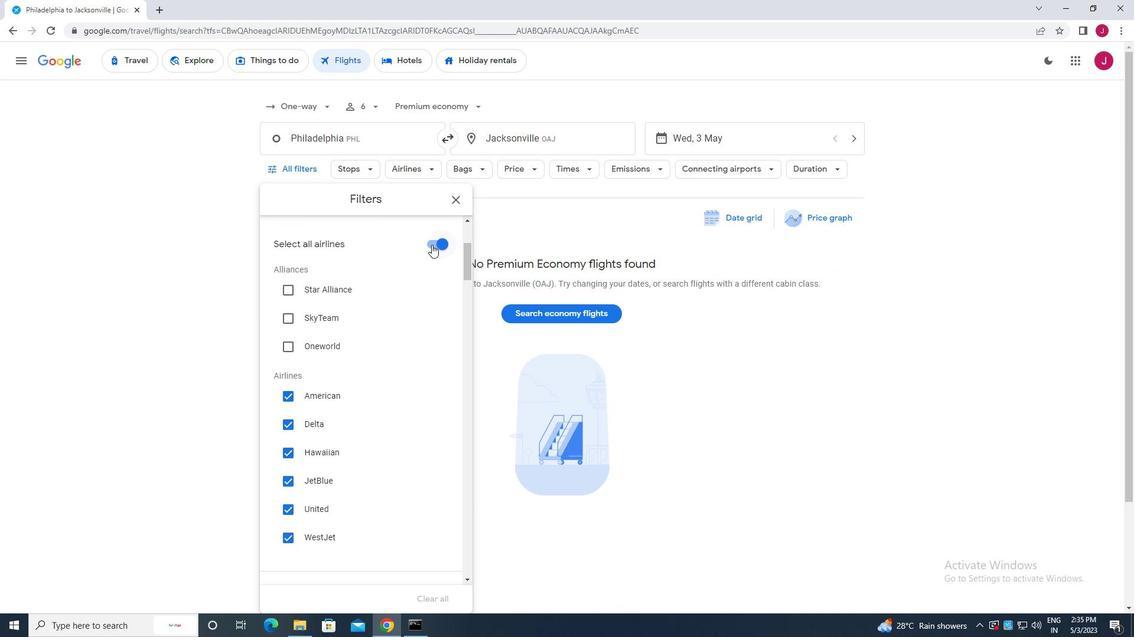 
Action: Mouse moved to (391, 267)
Screenshot: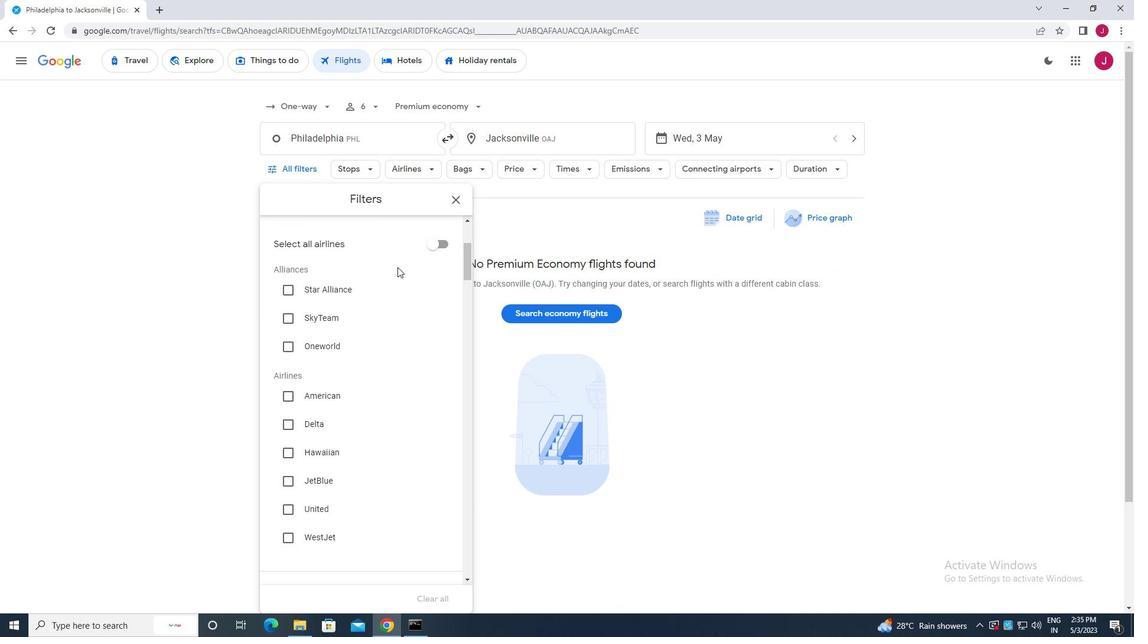 
Action: Mouse scrolled (391, 267) with delta (0, 0)
Screenshot: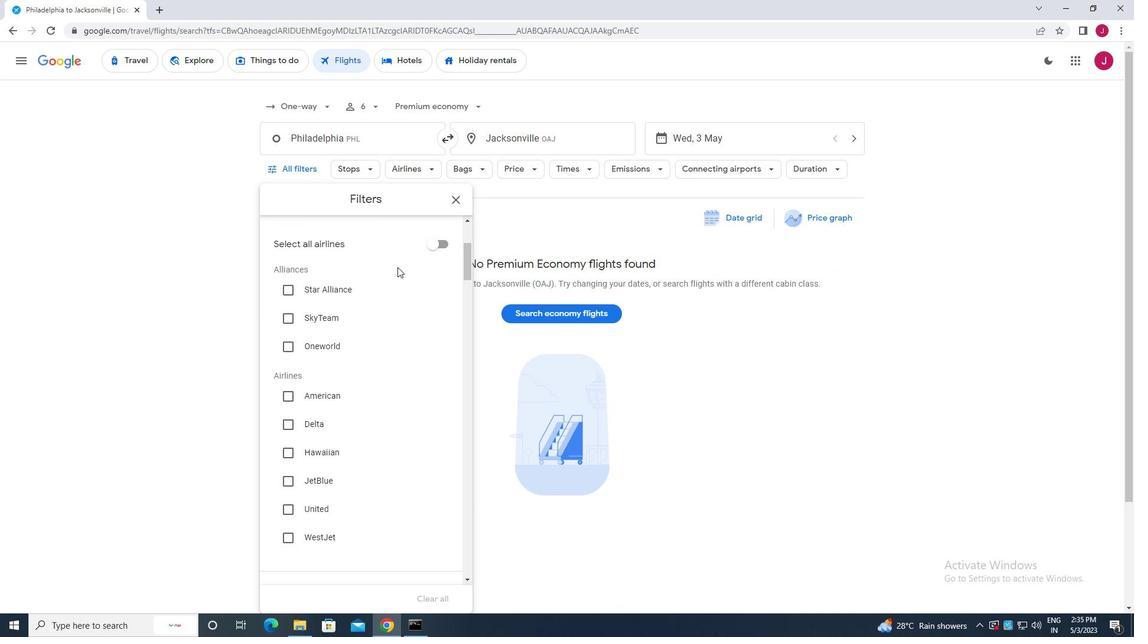 
Action: Mouse scrolled (391, 267) with delta (0, 0)
Screenshot: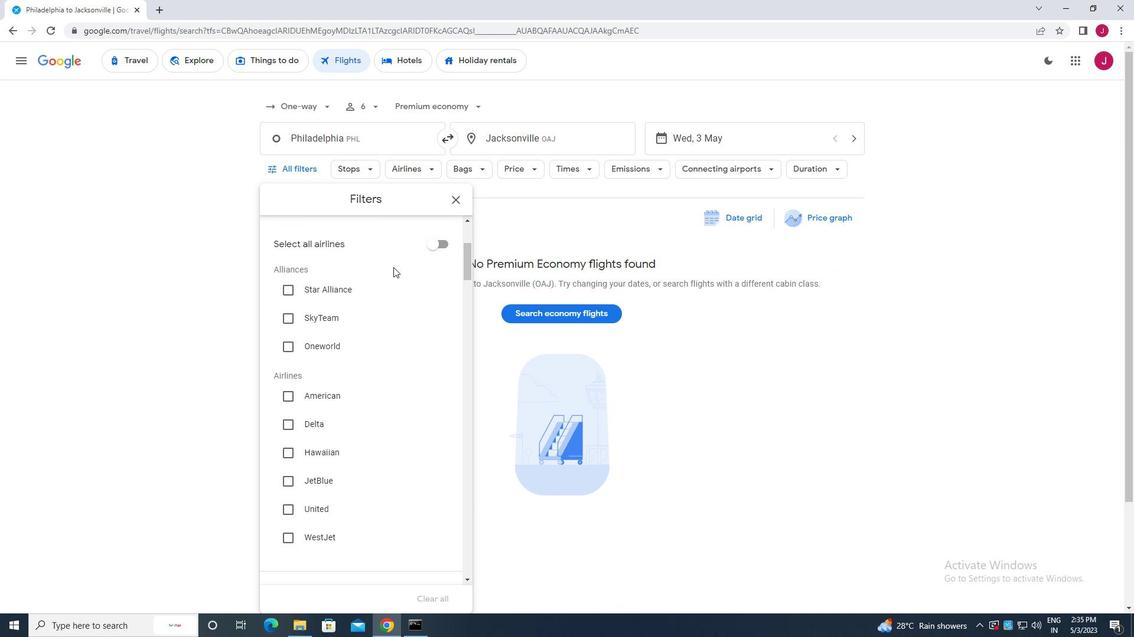 
Action: Mouse moved to (349, 303)
Screenshot: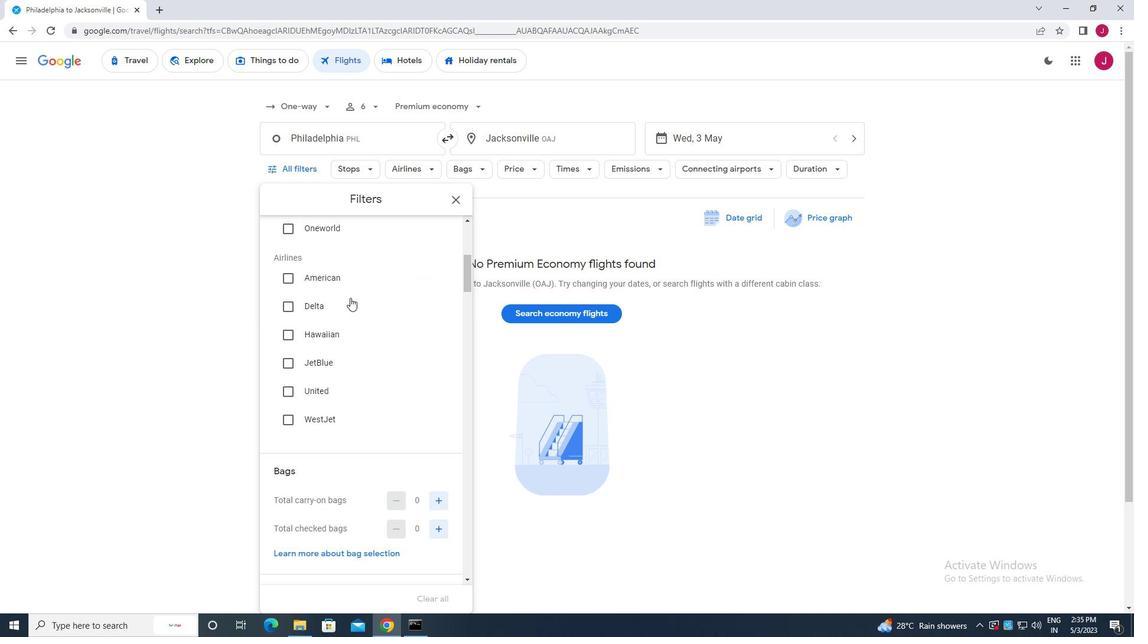 
Action: Mouse scrolled (349, 304) with delta (0, 0)
Screenshot: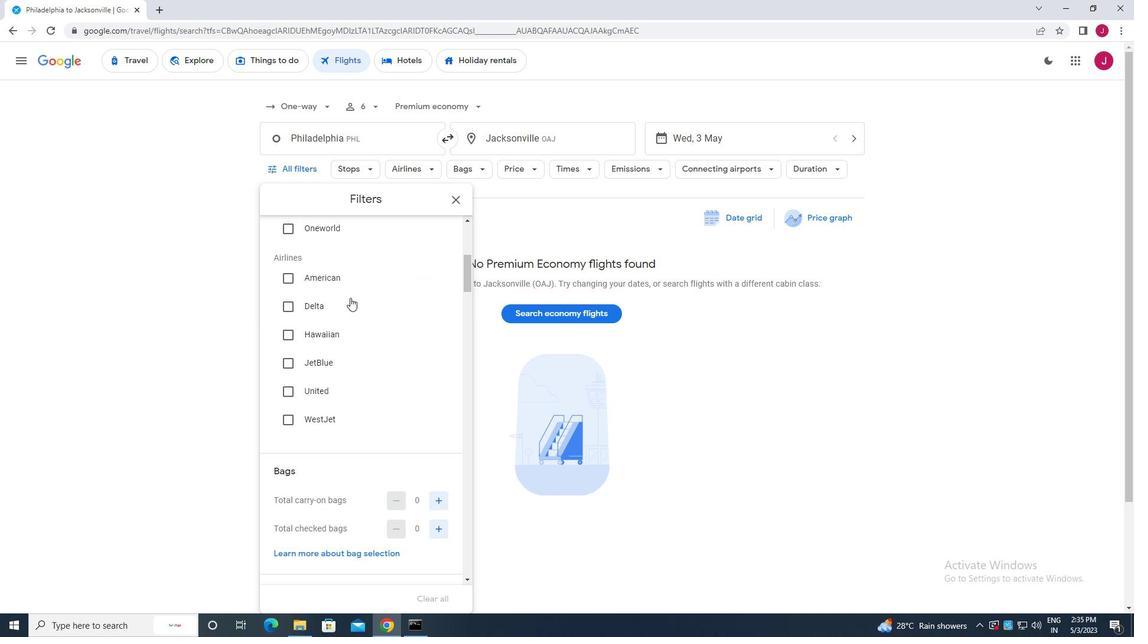 
Action: Mouse moved to (352, 246)
Screenshot: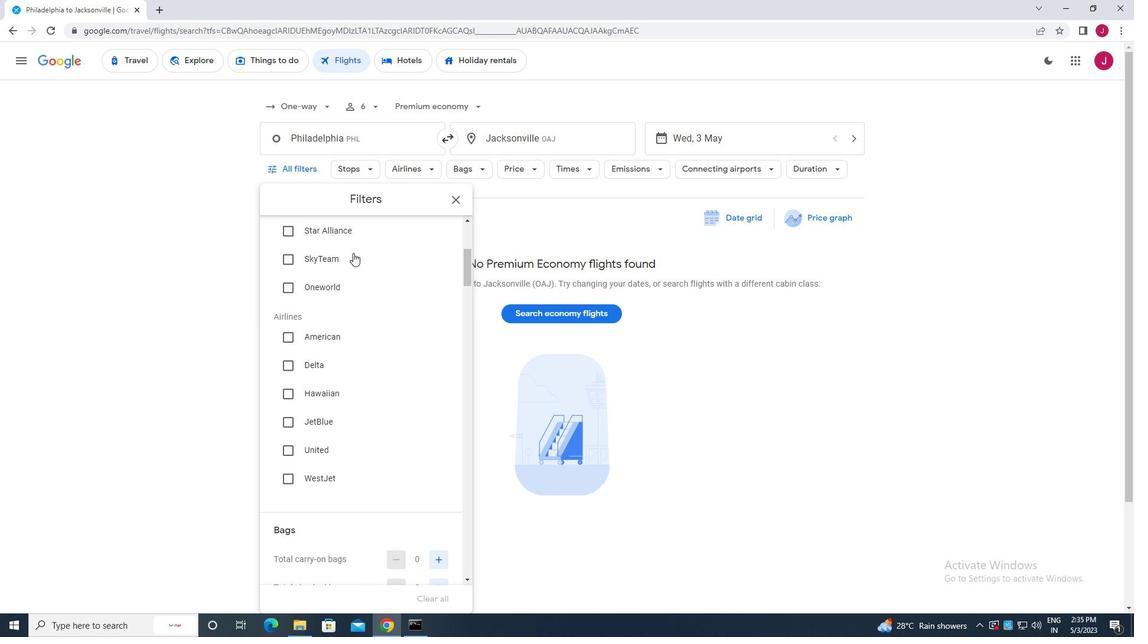 
Action: Mouse scrolled (352, 245) with delta (0, 0)
Screenshot: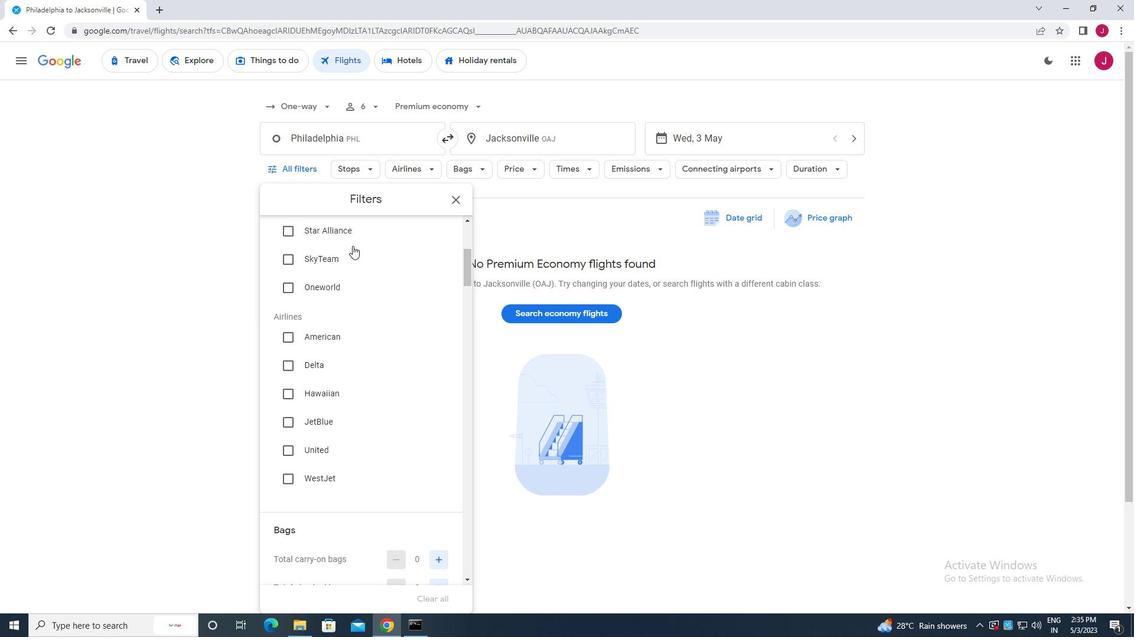 
Action: Mouse moved to (352, 246)
Screenshot: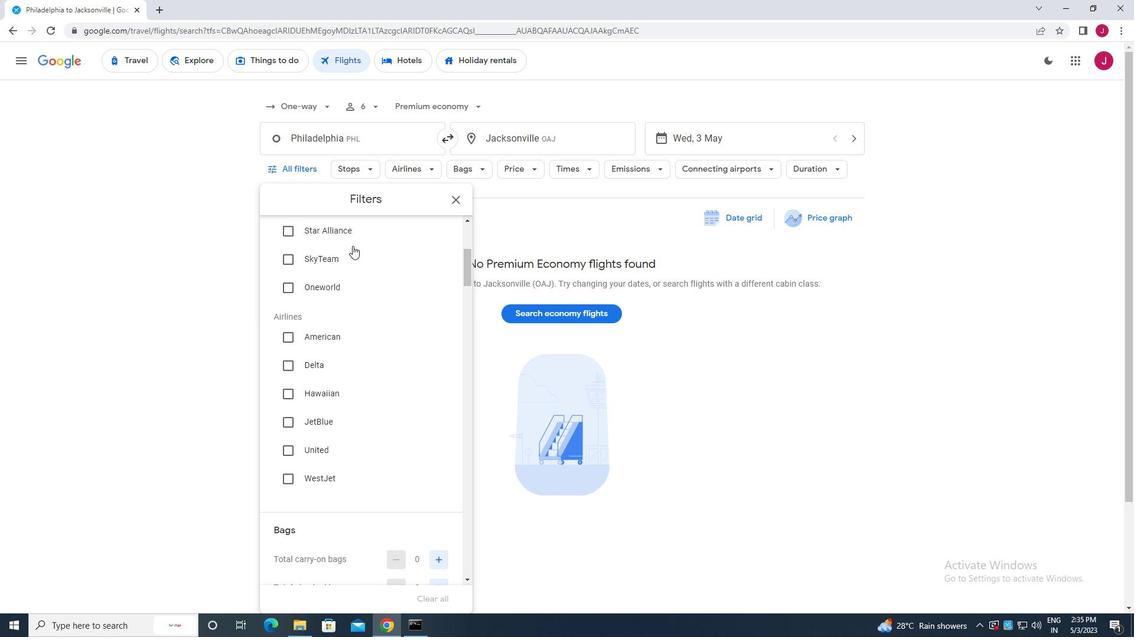 
Action: Mouse scrolled (352, 245) with delta (0, 0)
Screenshot: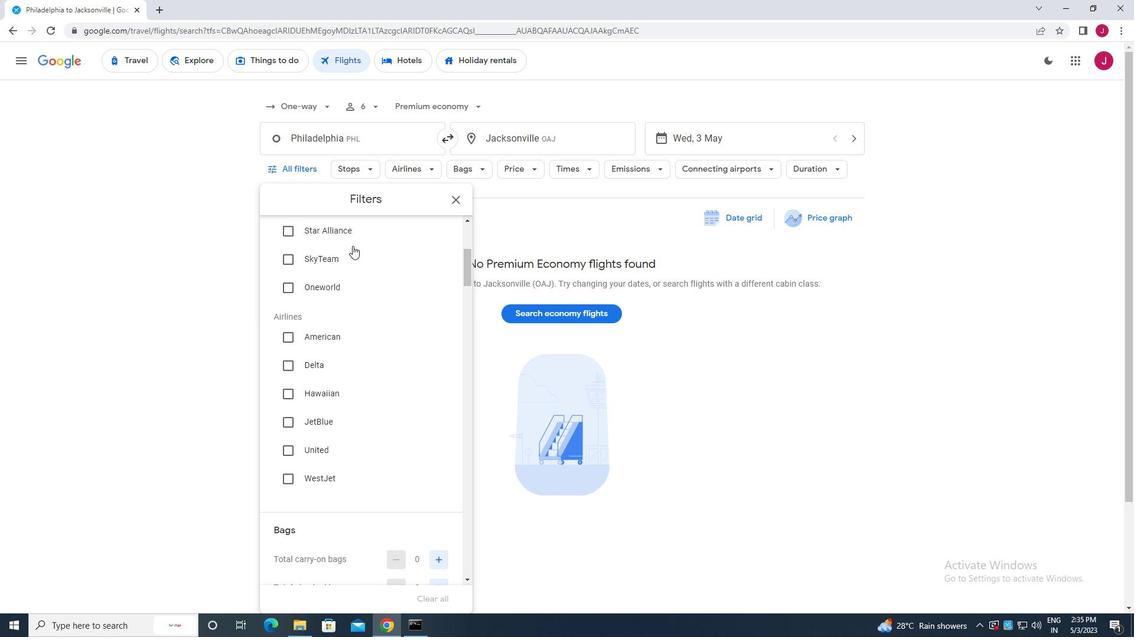 
Action: Mouse moved to (352, 247)
Screenshot: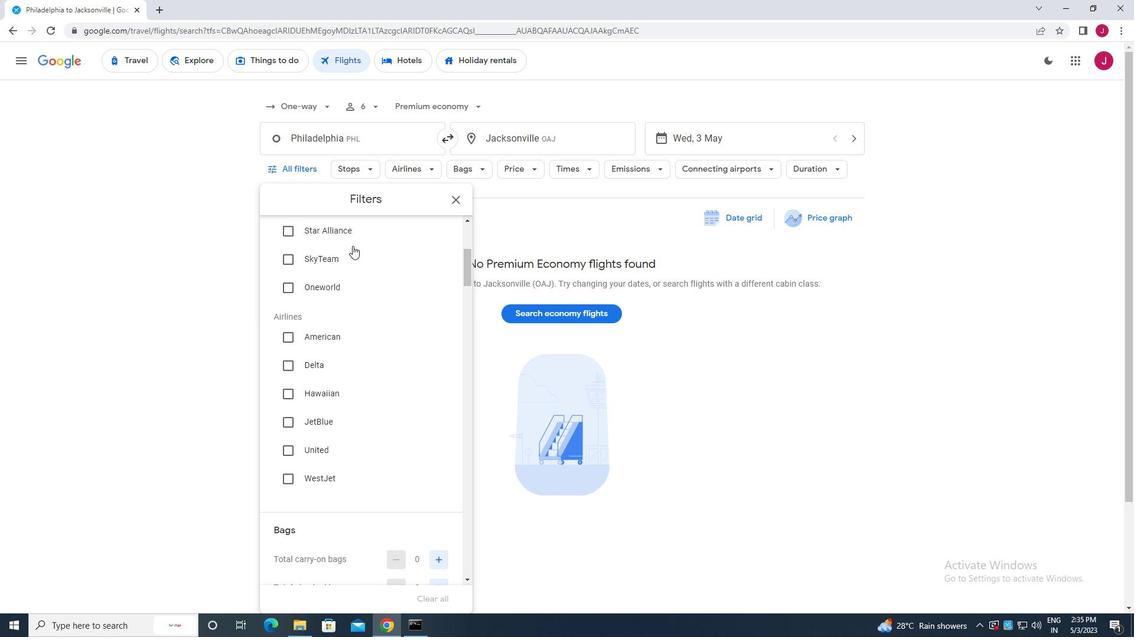 
Action: Mouse scrolled (352, 246) with delta (0, 0)
Screenshot: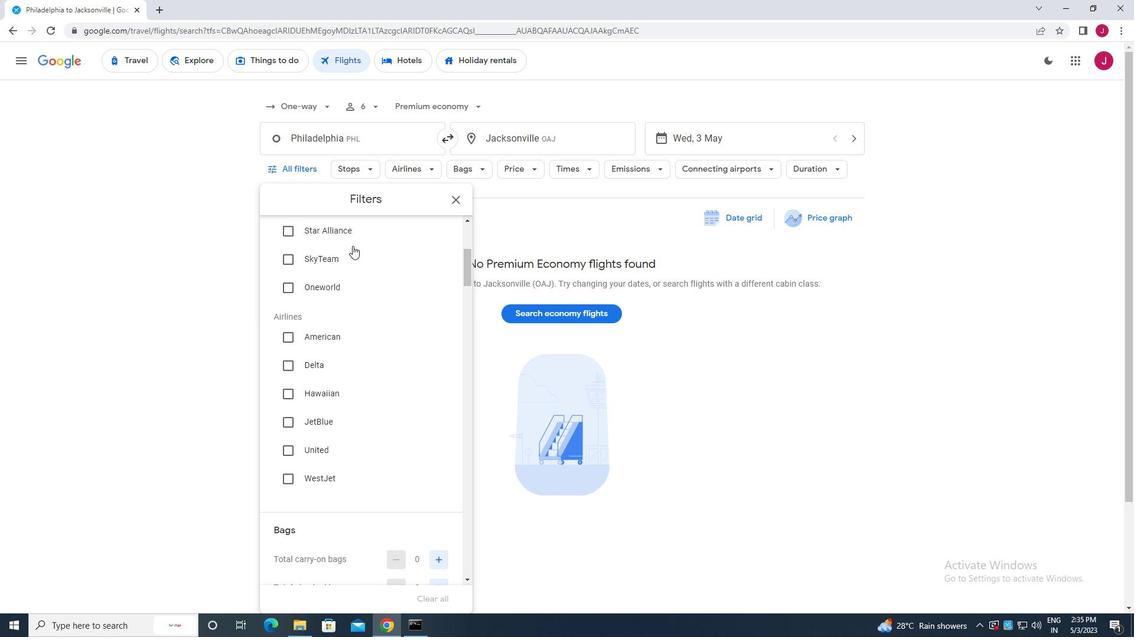 
Action: Mouse moved to (352, 251)
Screenshot: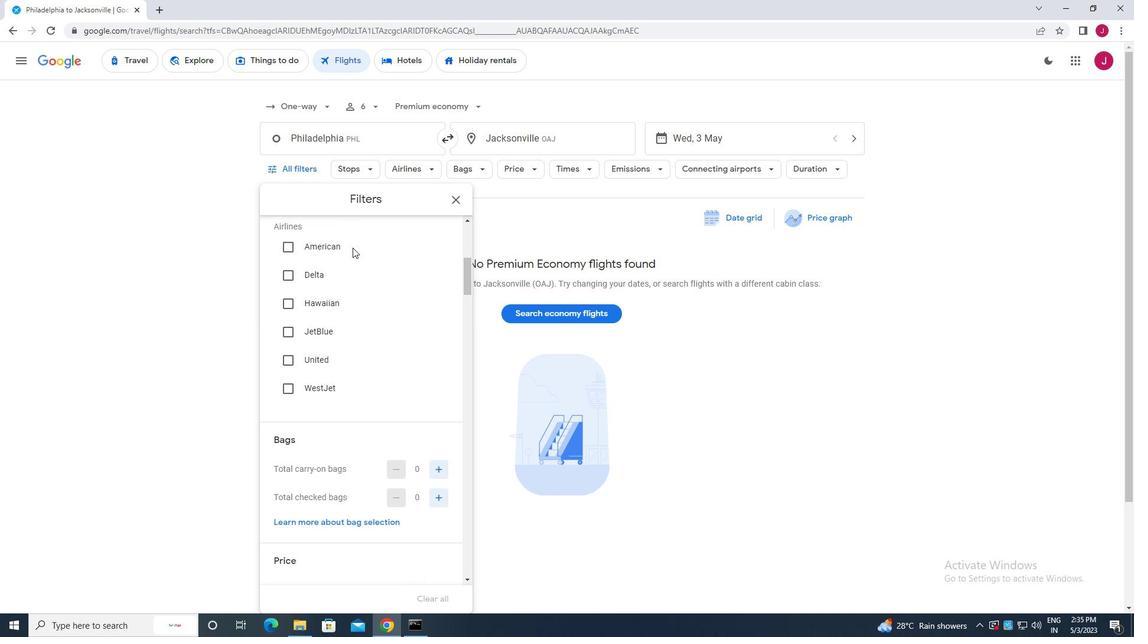 
Action: Mouse scrolled (352, 250) with delta (0, 0)
Screenshot: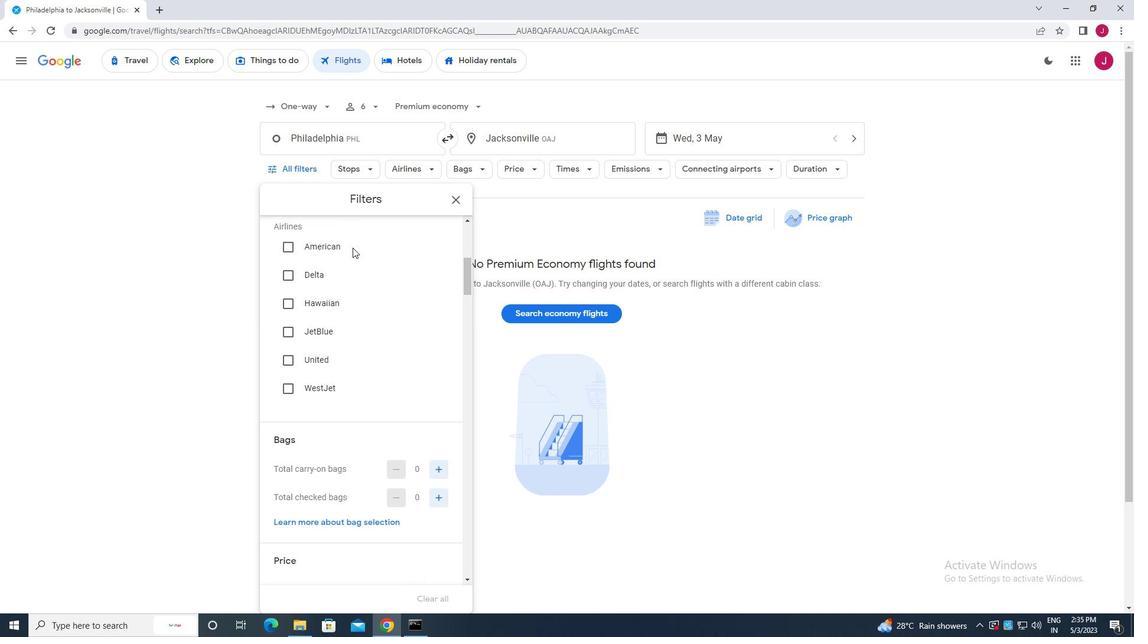 
Action: Mouse moved to (353, 253)
Screenshot: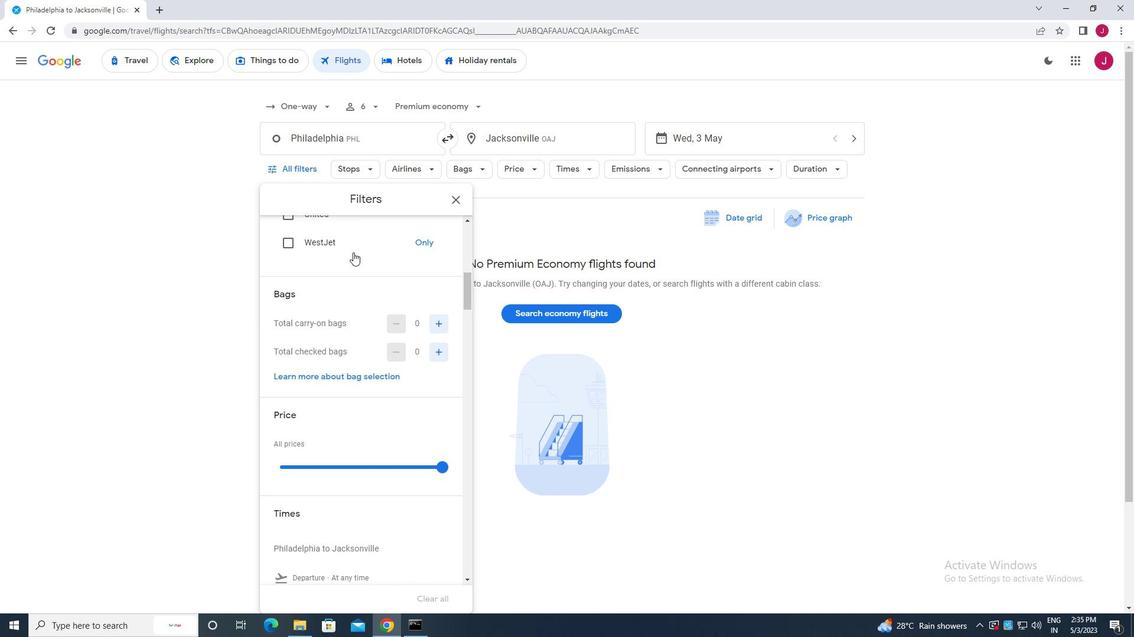 
Action: Mouse scrolled (353, 252) with delta (0, 0)
Screenshot: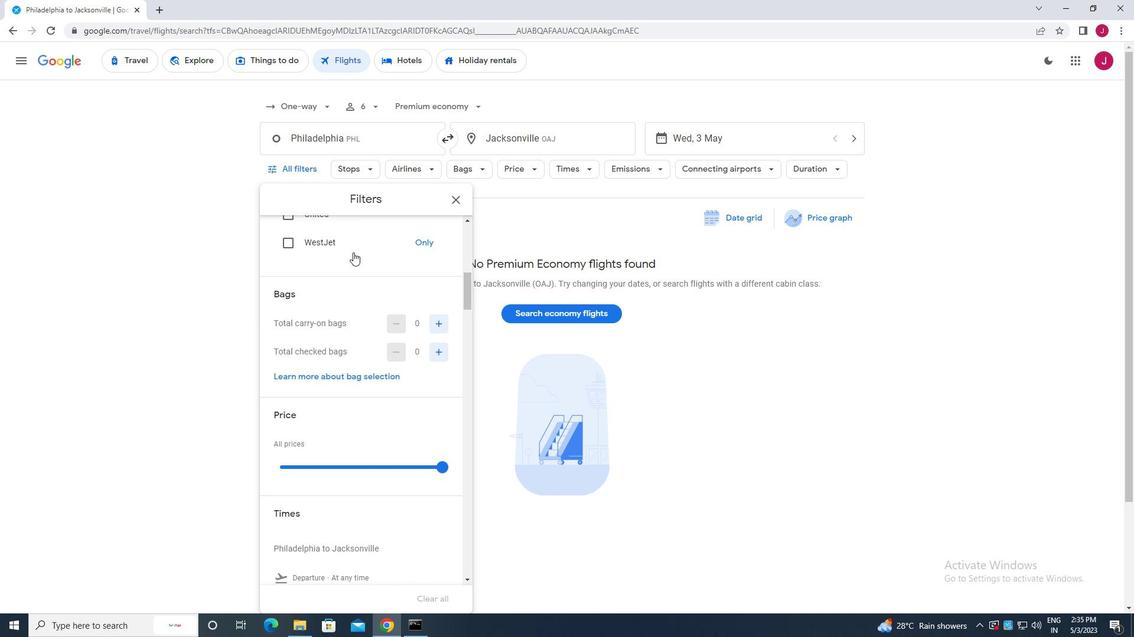 
Action: Mouse moved to (371, 292)
Screenshot: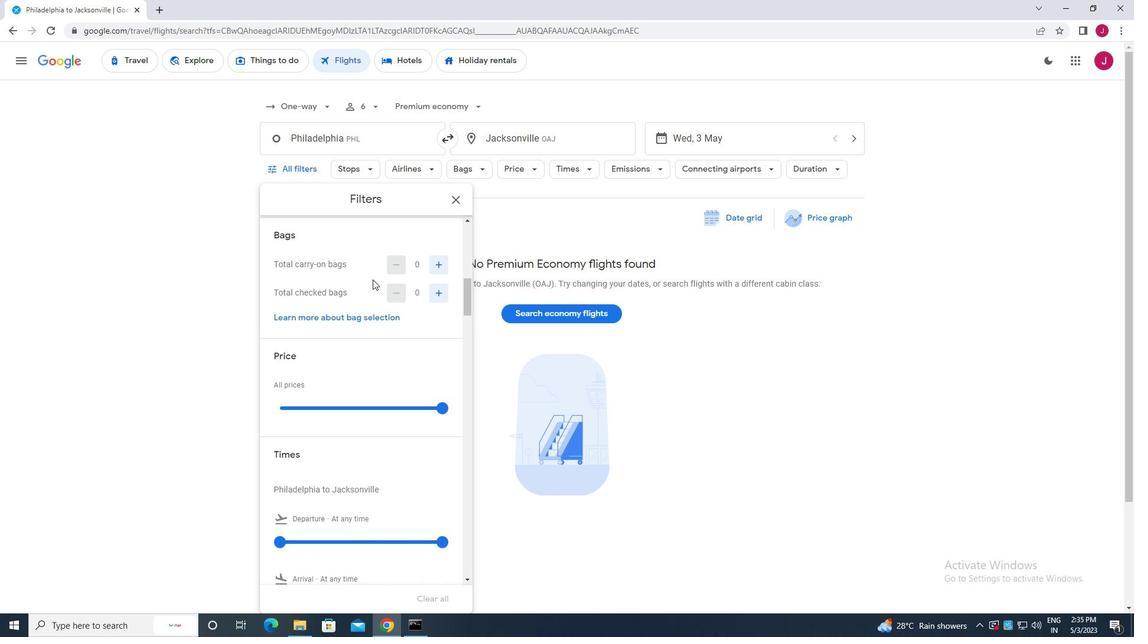 
Action: Mouse scrolled (371, 292) with delta (0, 0)
Screenshot: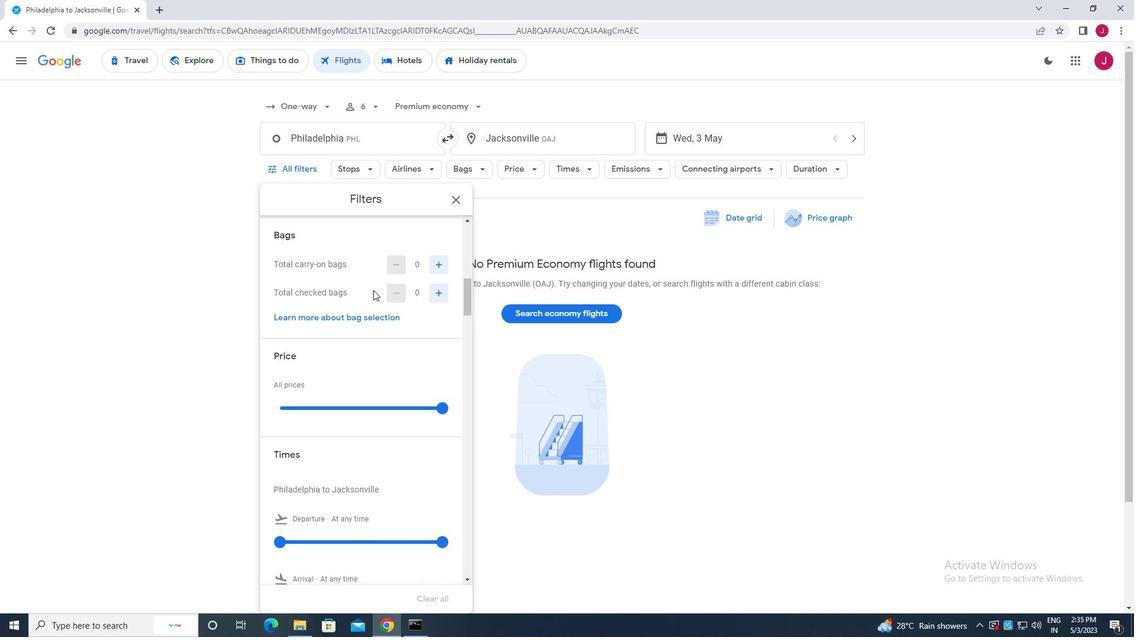 
Action: Mouse moved to (386, 369)
Screenshot: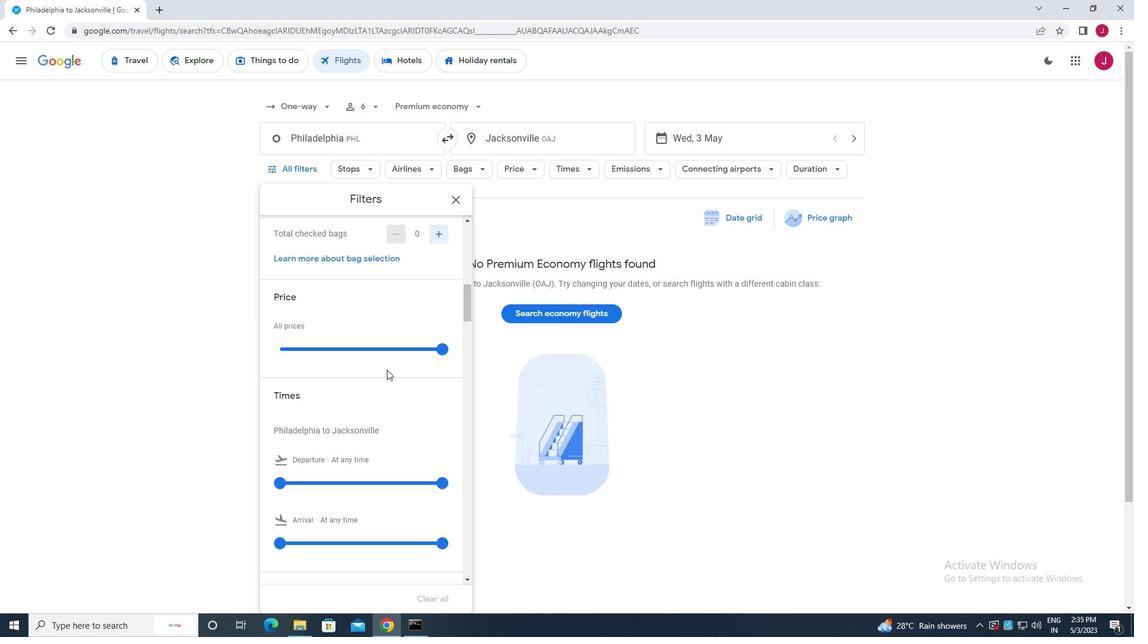 
Action: Mouse scrolled (386, 368) with delta (0, 0)
Screenshot: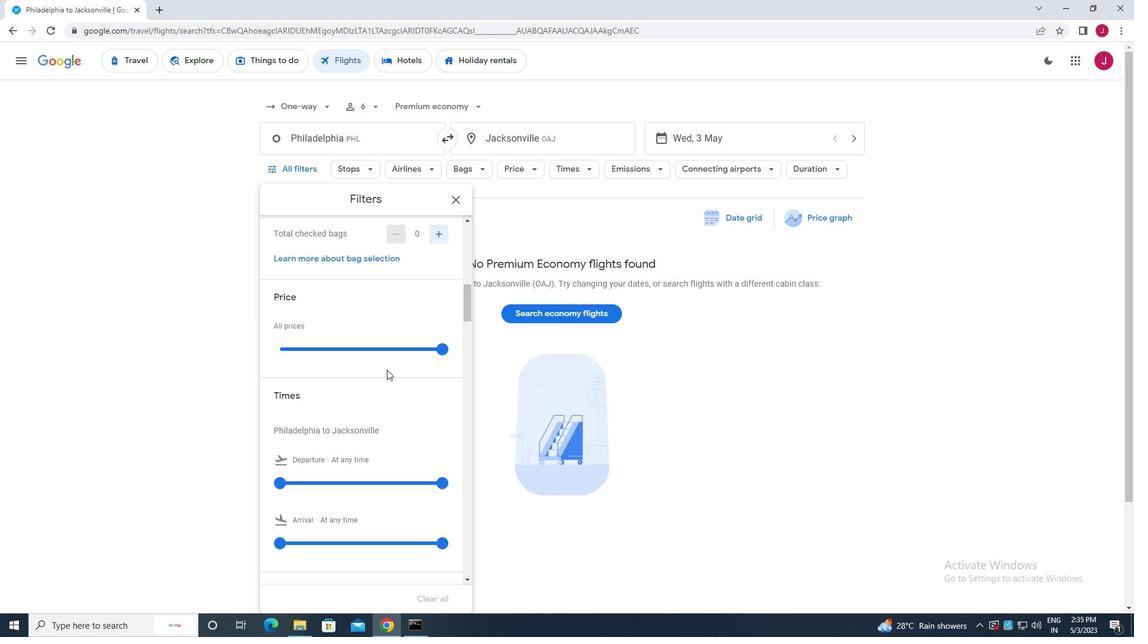 
Action: Mouse moved to (385, 369)
Screenshot: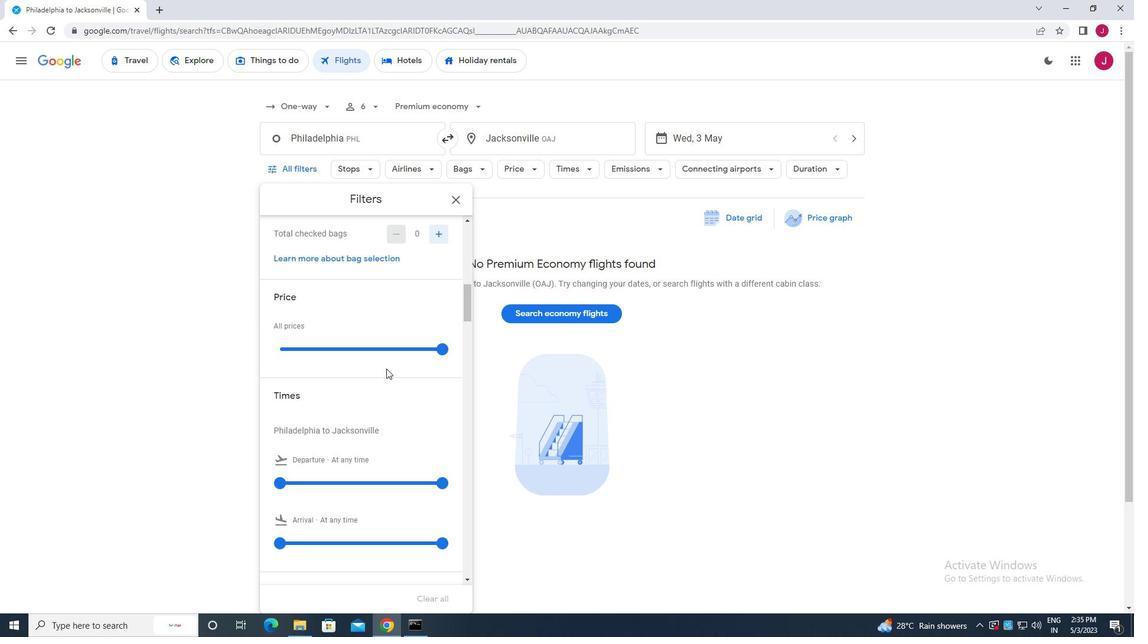 
Action: Mouse scrolled (385, 368) with delta (0, 0)
Screenshot: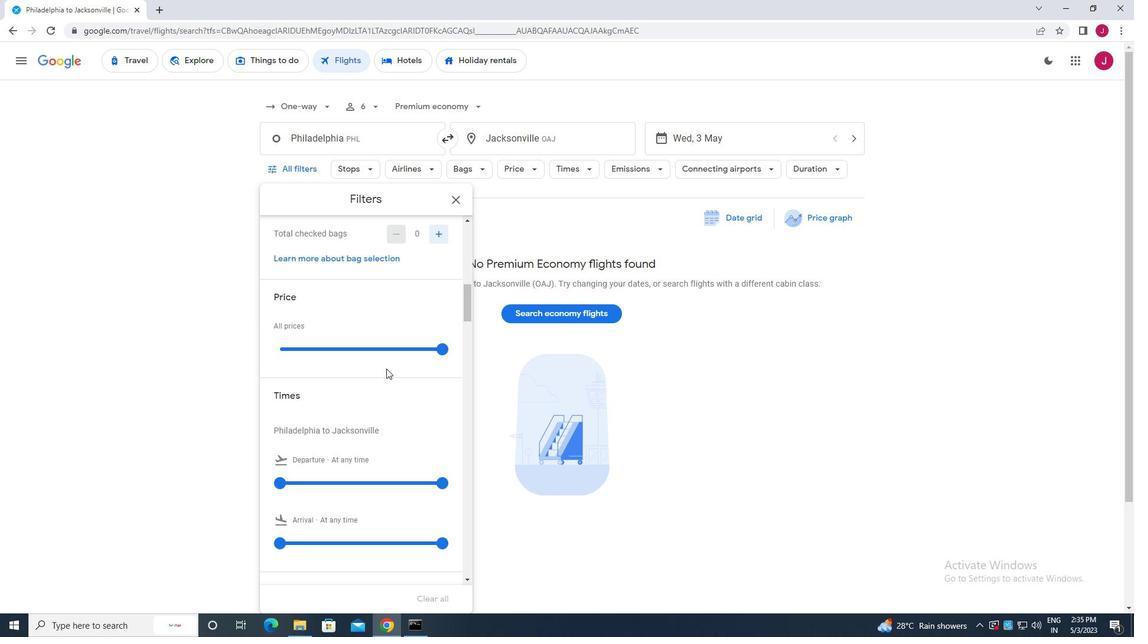 
Action: Mouse moved to (282, 369)
Screenshot: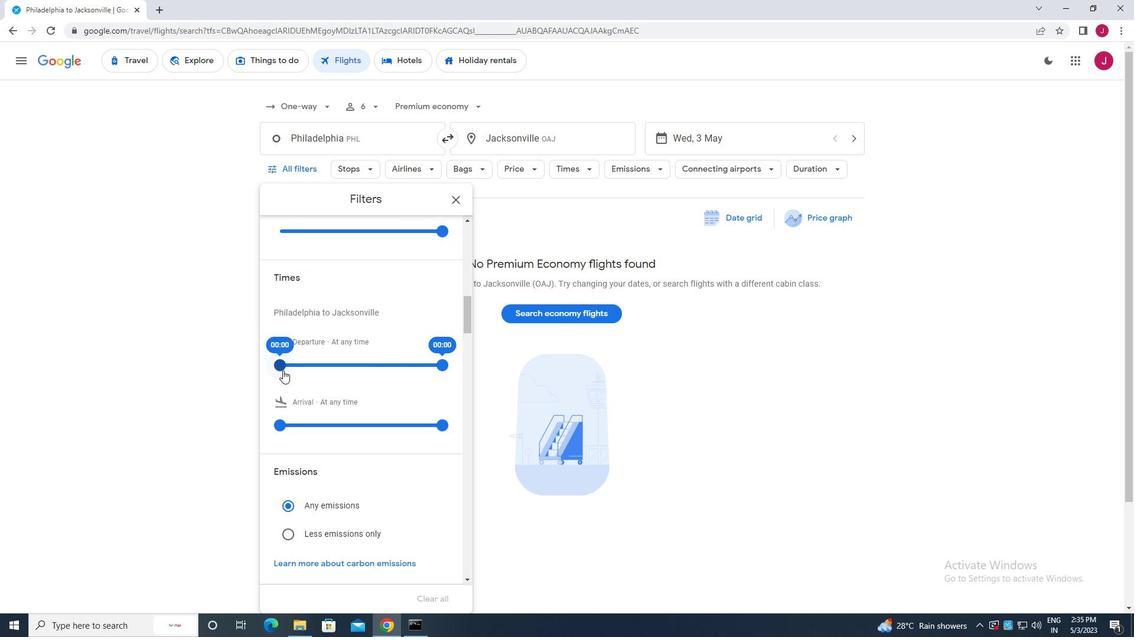 
Action: Mouse pressed left at (282, 369)
Screenshot: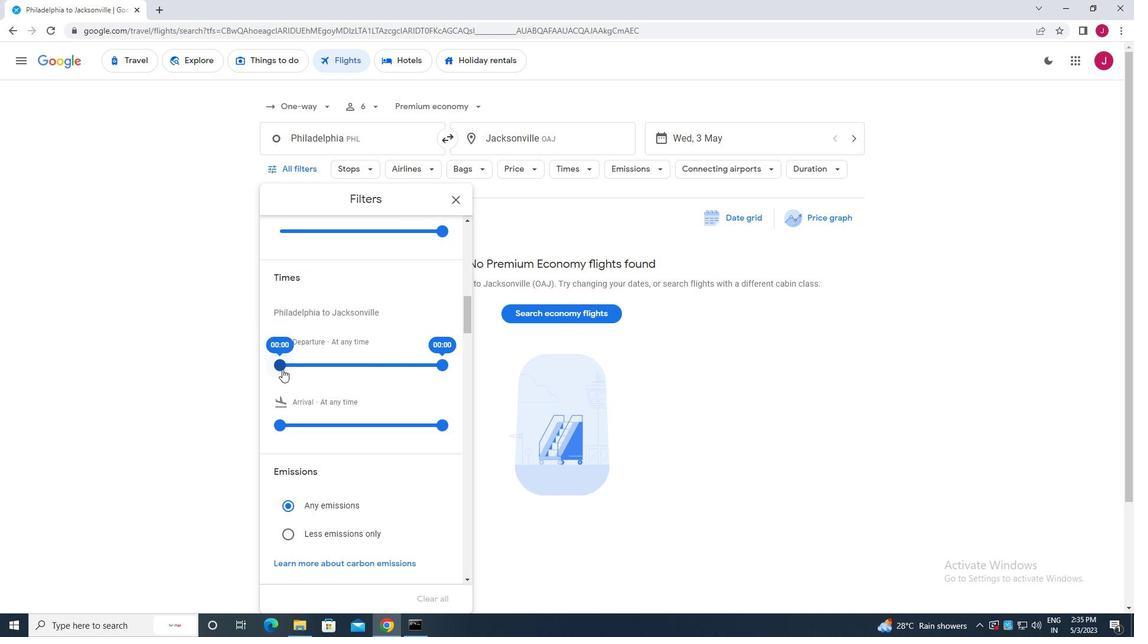 
Action: Mouse moved to (438, 366)
Screenshot: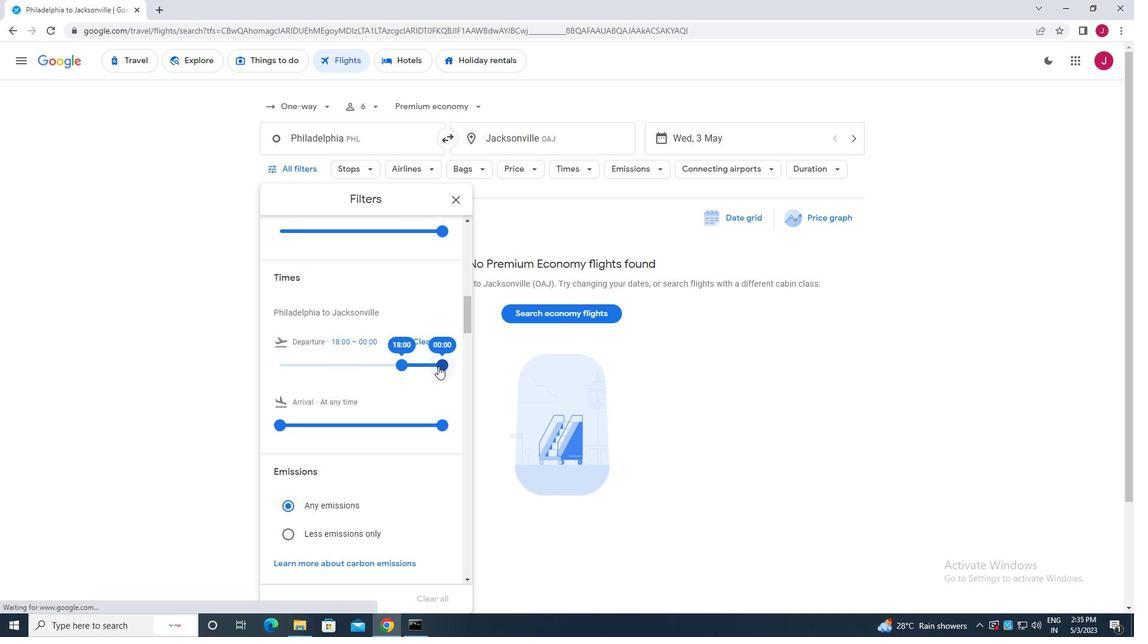 
Action: Mouse pressed left at (438, 366)
Screenshot: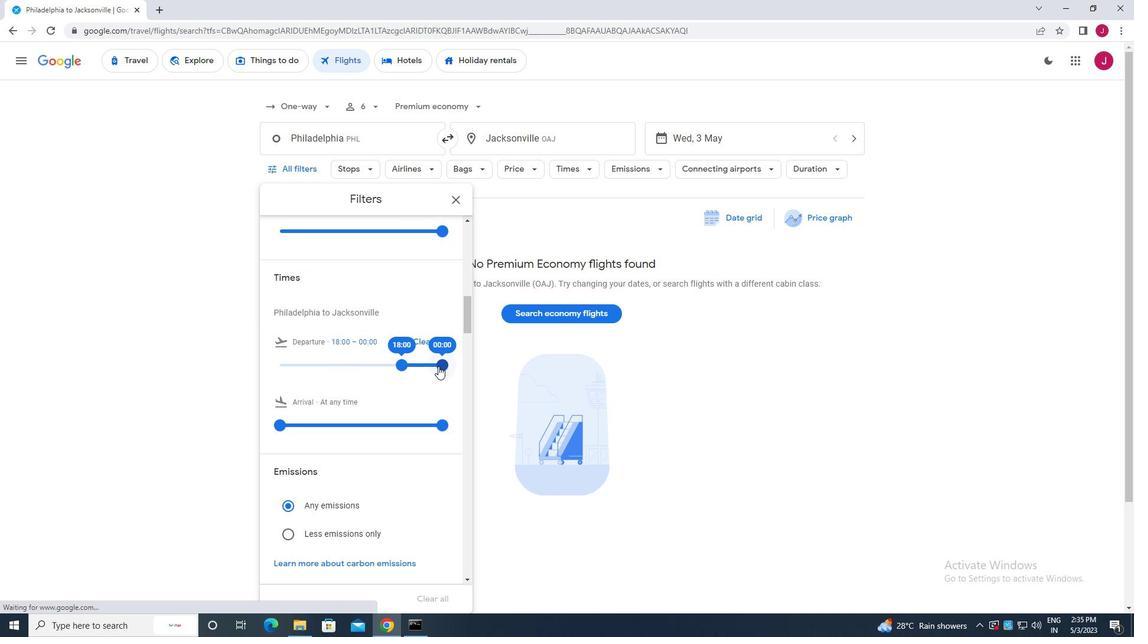 
Action: Mouse moved to (457, 196)
Screenshot: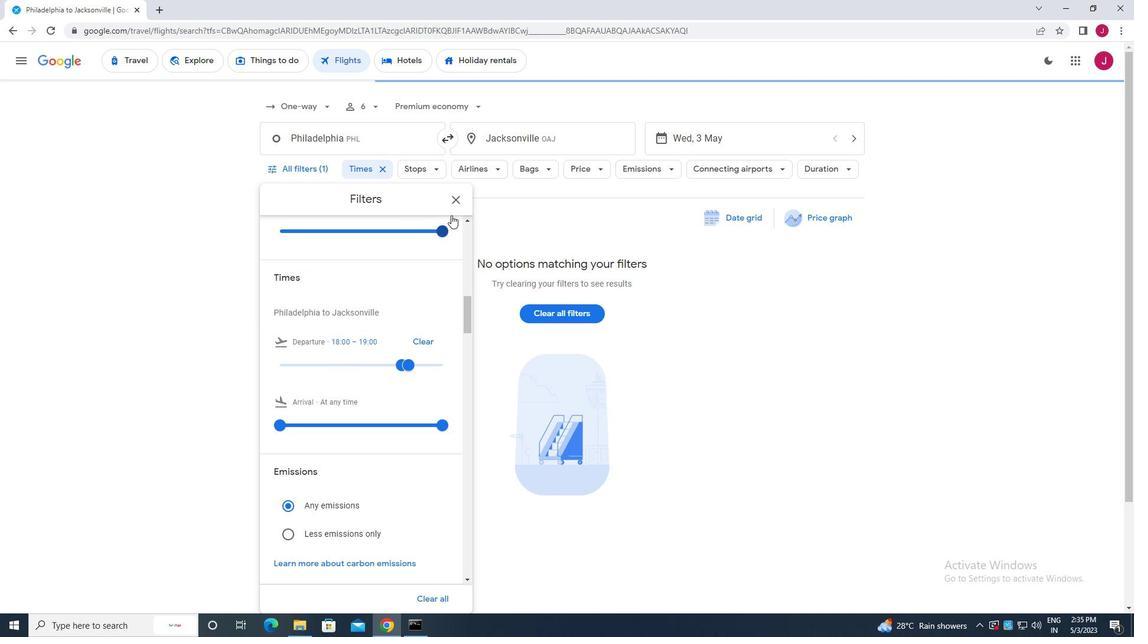 
Action: Mouse pressed left at (457, 196)
Screenshot: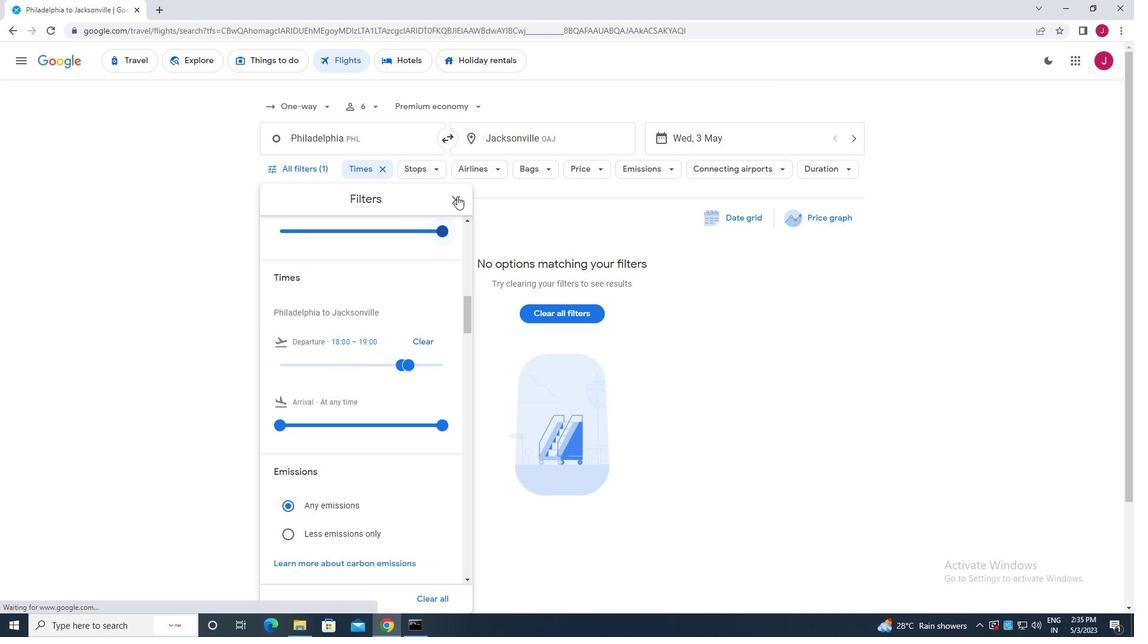 
Action: Mouse moved to (448, 202)
Screenshot: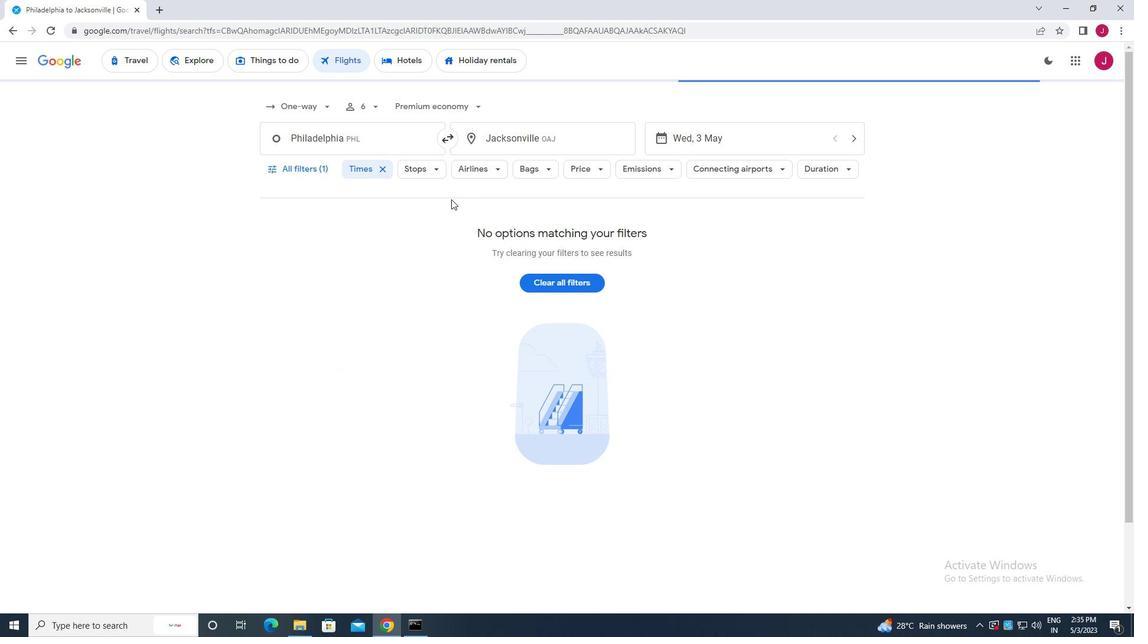 
